Task: Plan a time block for the social entrepreneurship and innovation retreat.
Action: Mouse moved to (101, 93)
Screenshot: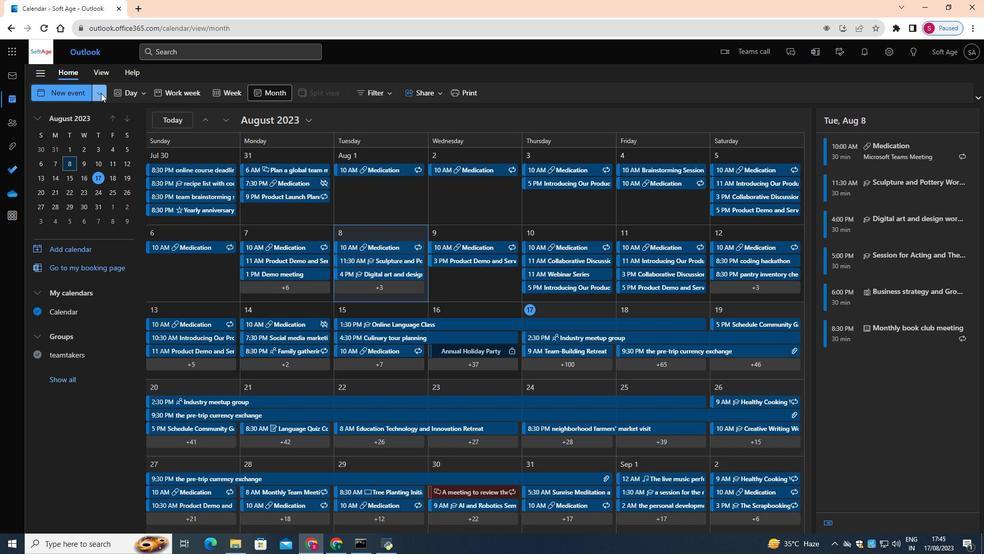 
Action: Mouse pressed left at (101, 93)
Screenshot: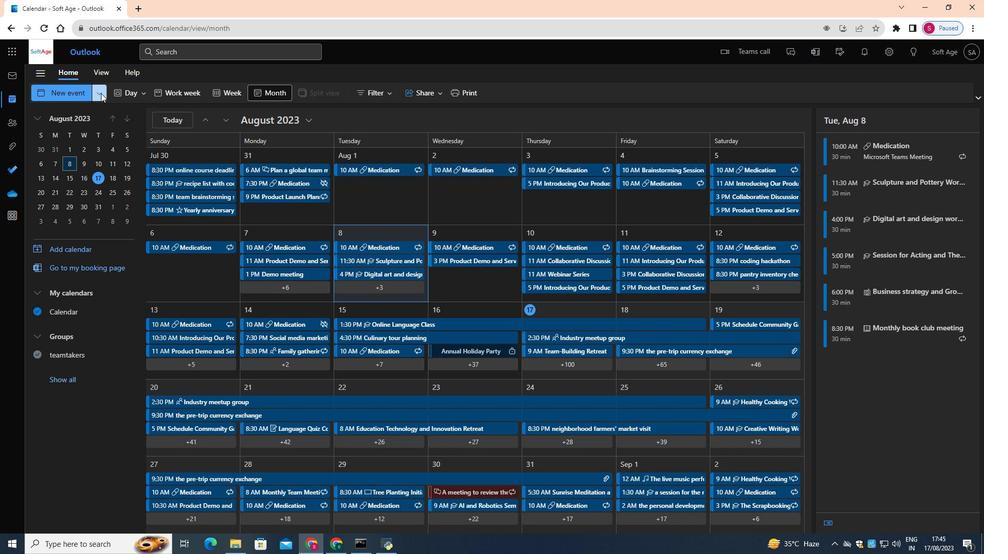 
Action: Mouse moved to (99, 152)
Screenshot: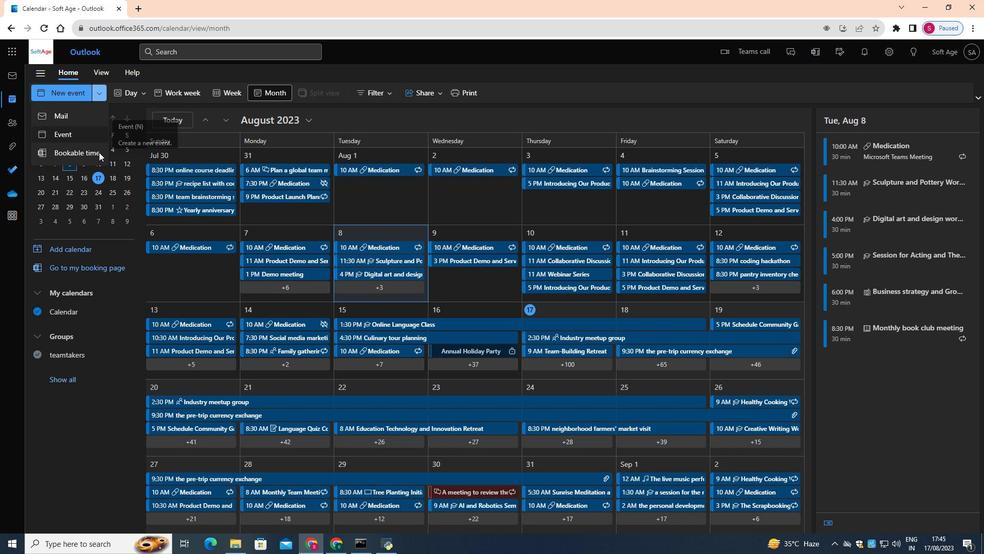 
Action: Mouse pressed left at (99, 152)
Screenshot: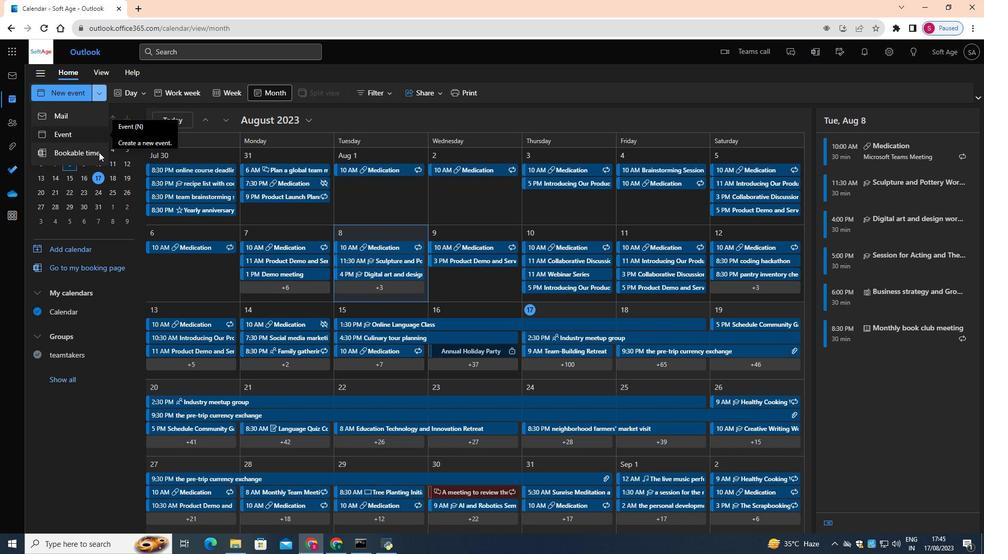 
Action: Mouse moved to (345, 119)
Screenshot: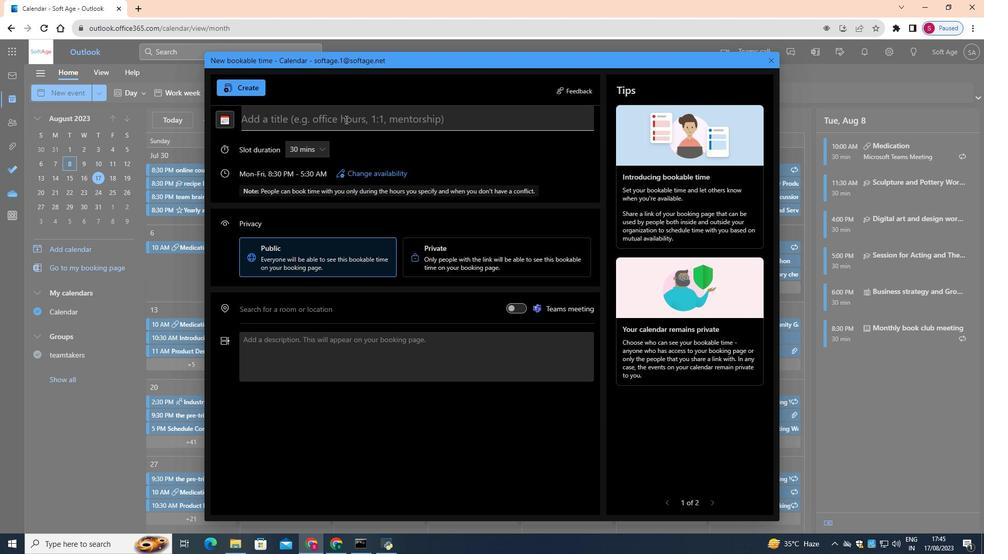 
Action: Mouse pressed left at (345, 119)
Screenshot: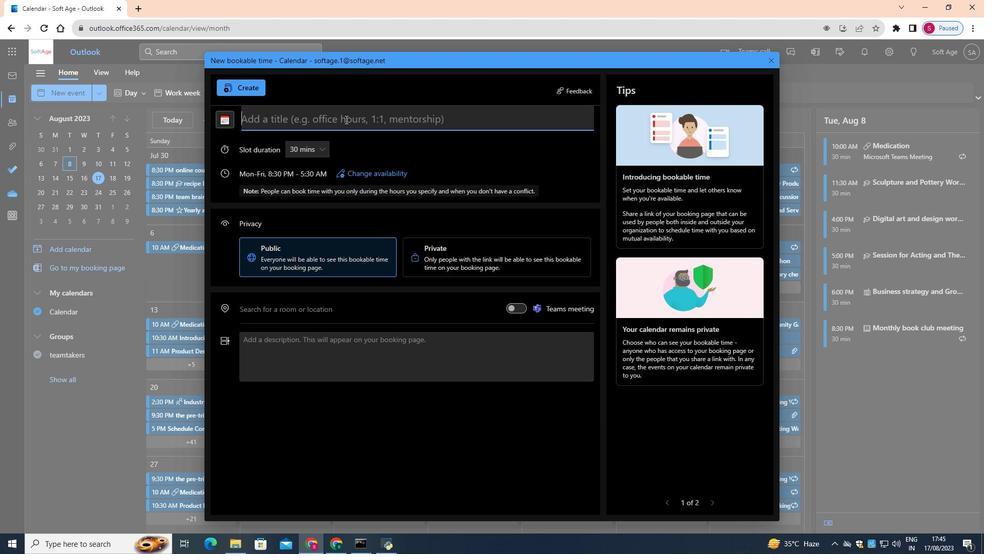 
Action: Key pressed <Key.shift>Social<Key.space><Key.shift>Enterpreneurship<Key.space>and<Key.space><Key.shift>Innovation<Key.space><Key.shift>Retreat
Screenshot: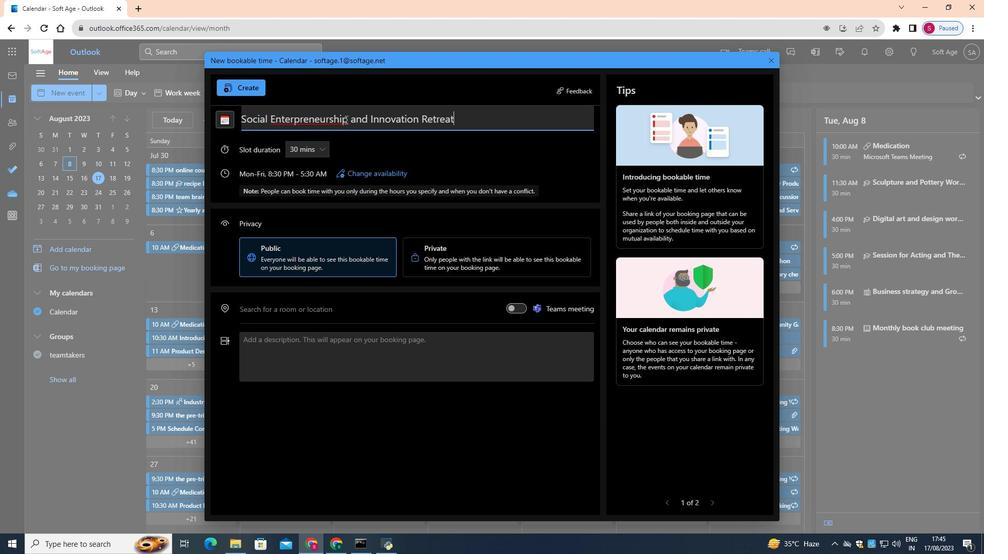 
Action: Mouse moved to (294, 118)
Screenshot: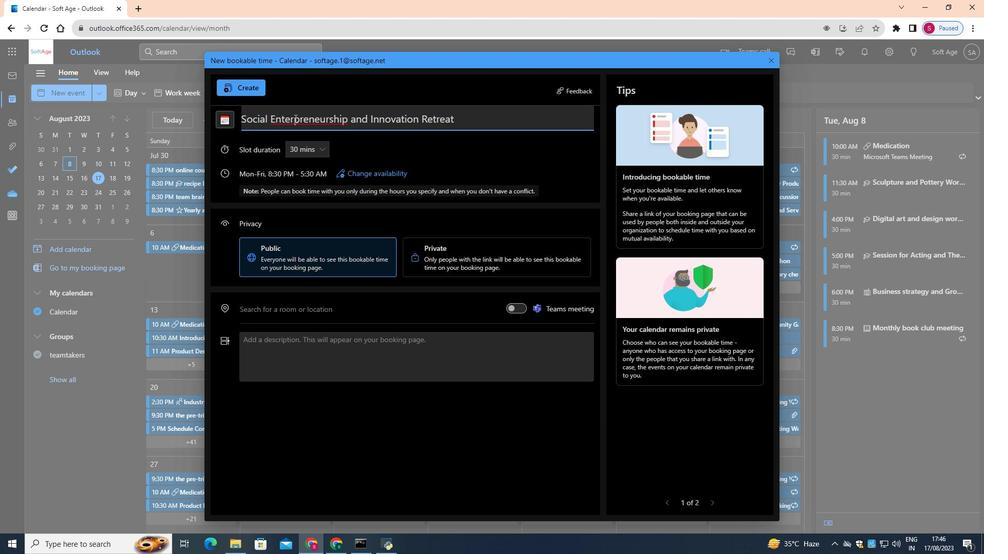 
Action: Mouse pressed left at (294, 118)
Screenshot: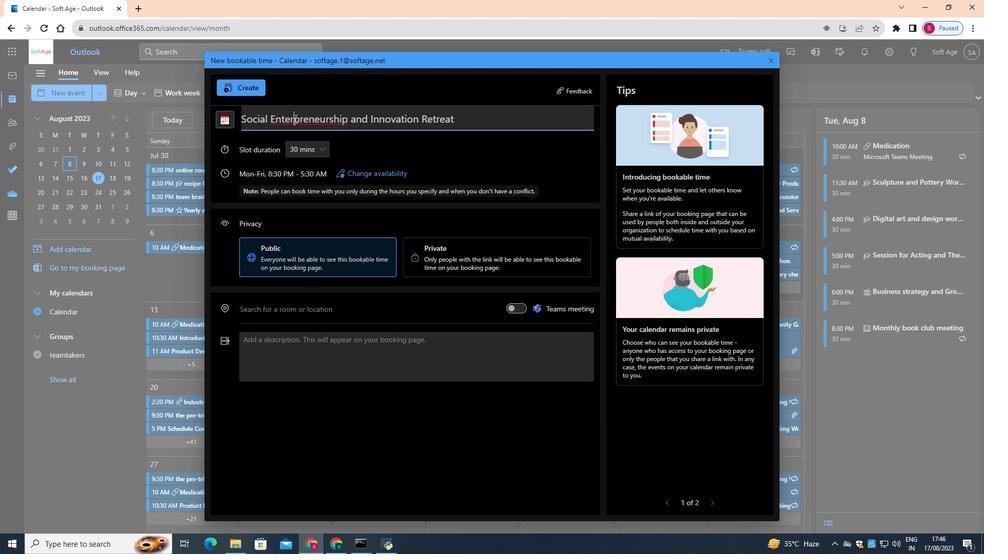 
Action: Key pressed <Key.backspace><Key.backspace>re
Screenshot: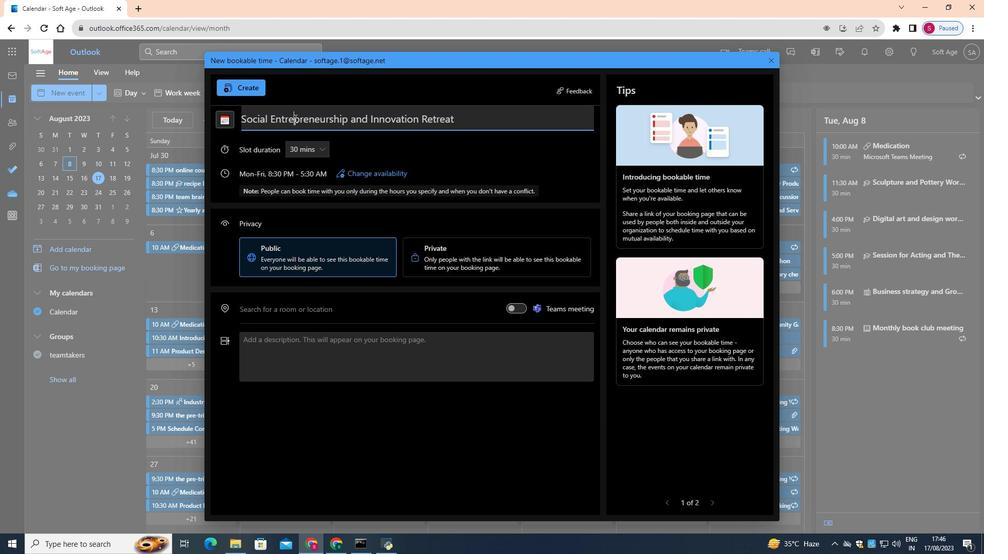 
Action: Mouse moved to (304, 146)
Screenshot: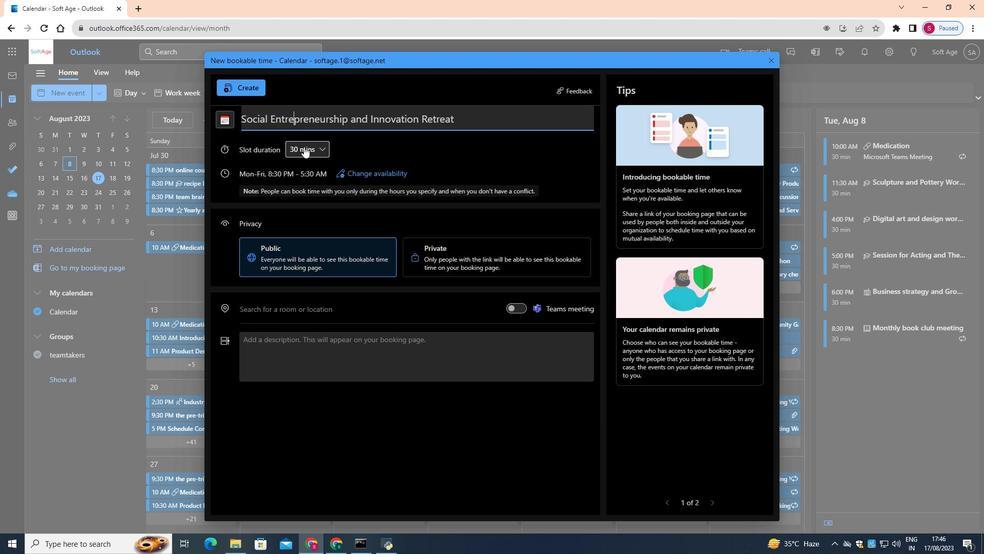 
Action: Mouse pressed left at (304, 146)
Screenshot: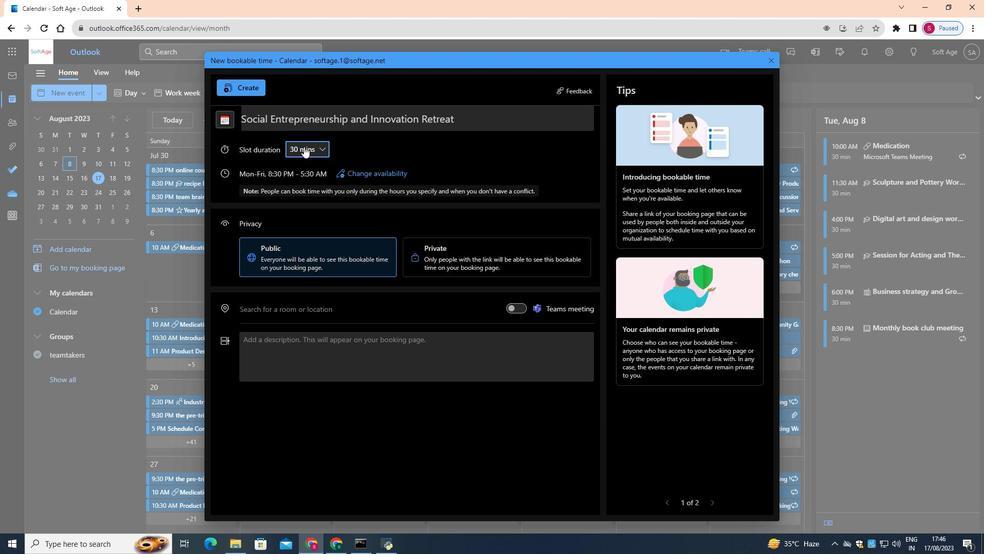 
Action: Mouse moved to (302, 203)
Screenshot: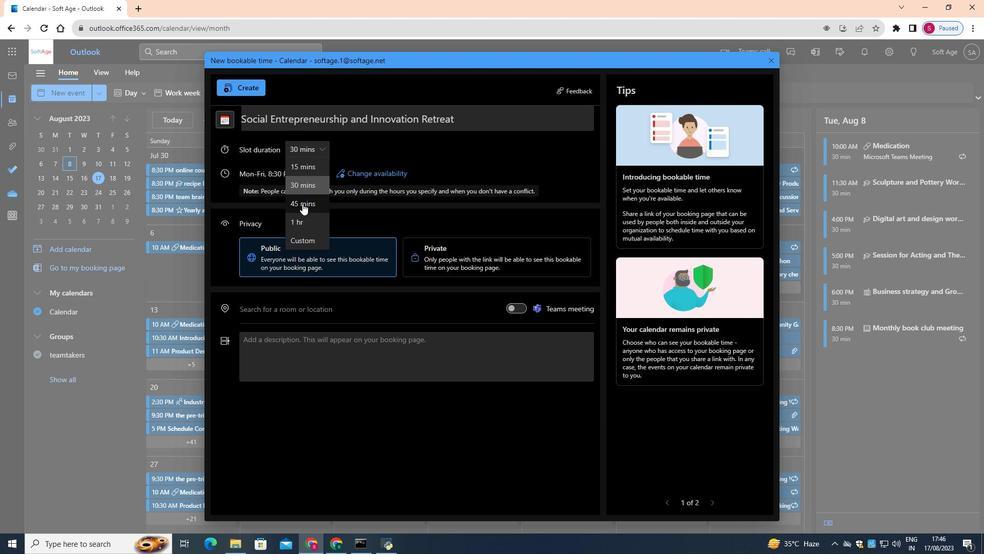 
Action: Mouse pressed left at (302, 203)
Screenshot: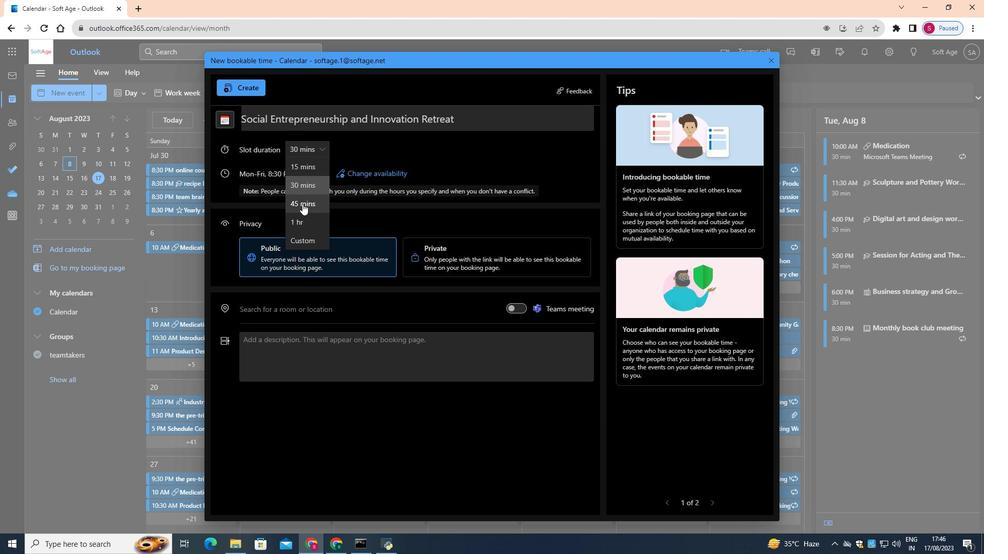 
Action: Mouse moved to (365, 173)
Screenshot: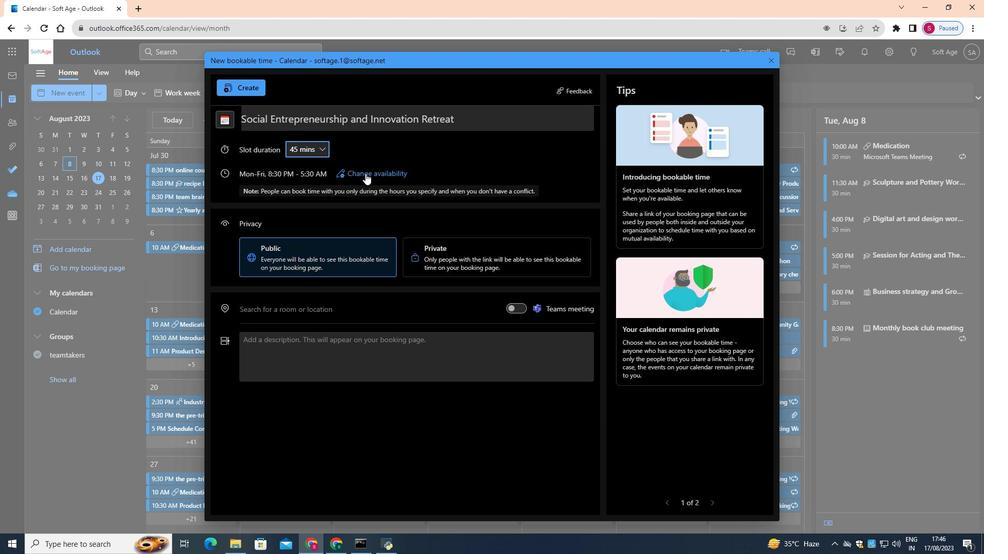 
Action: Mouse pressed left at (365, 173)
Screenshot: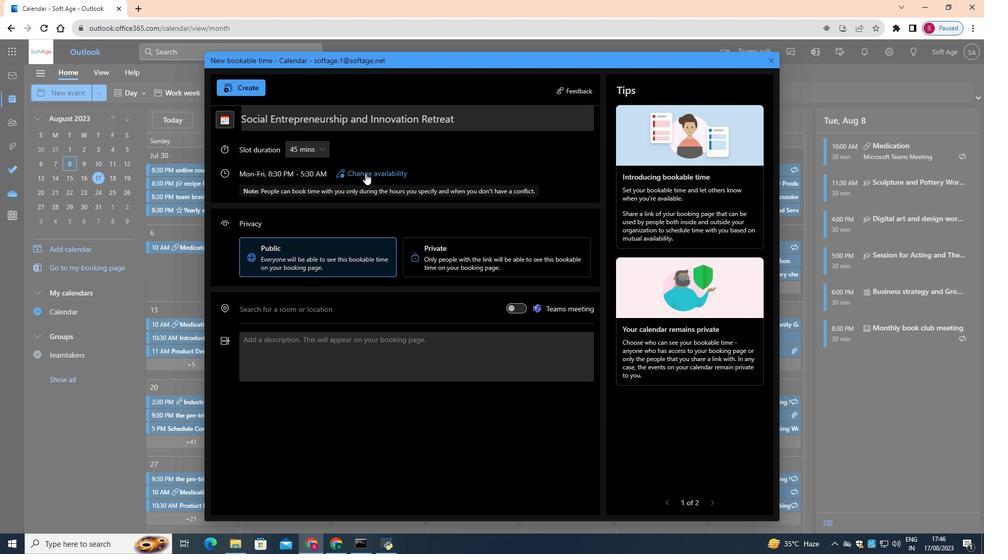 
Action: Mouse moved to (524, 288)
Screenshot: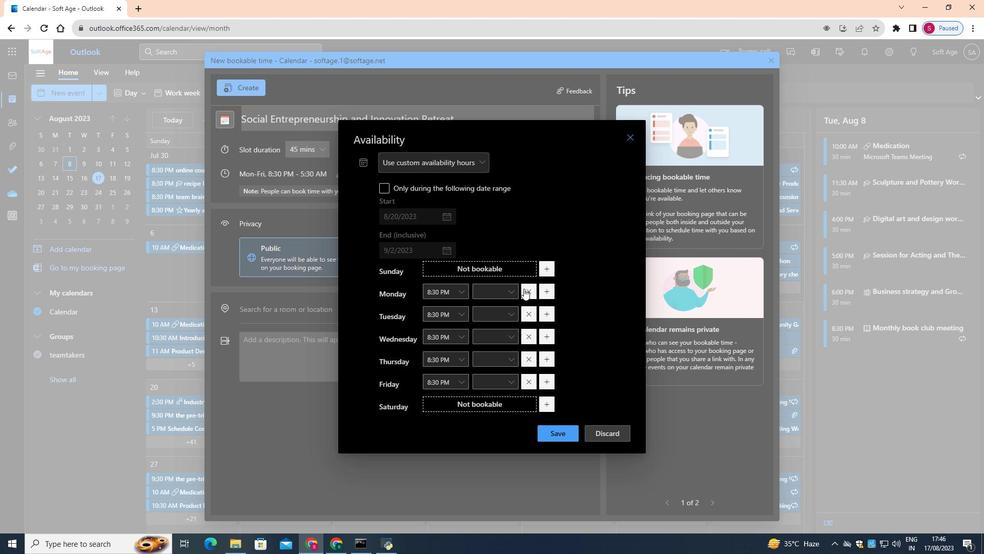 
Action: Mouse pressed left at (524, 288)
Screenshot: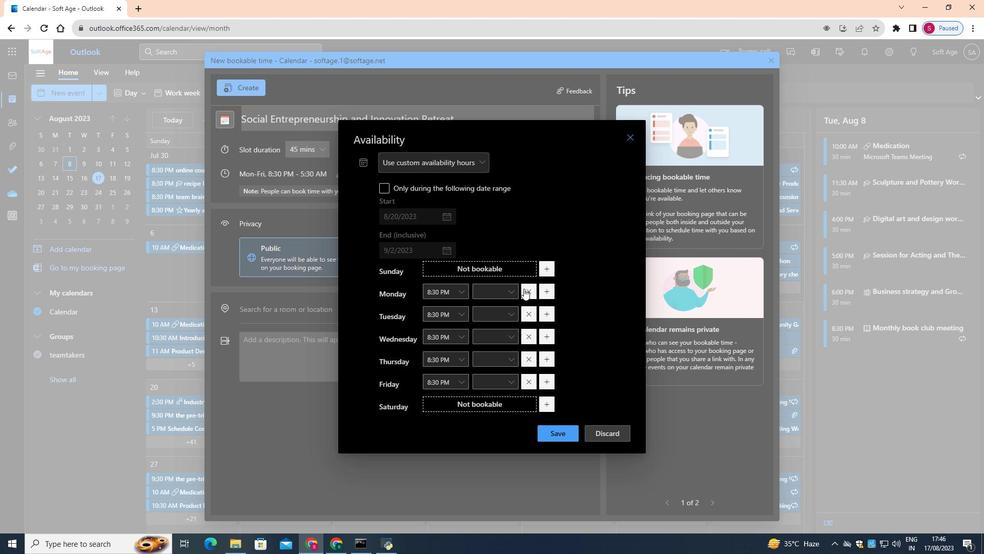
Action: Mouse moved to (526, 309)
Screenshot: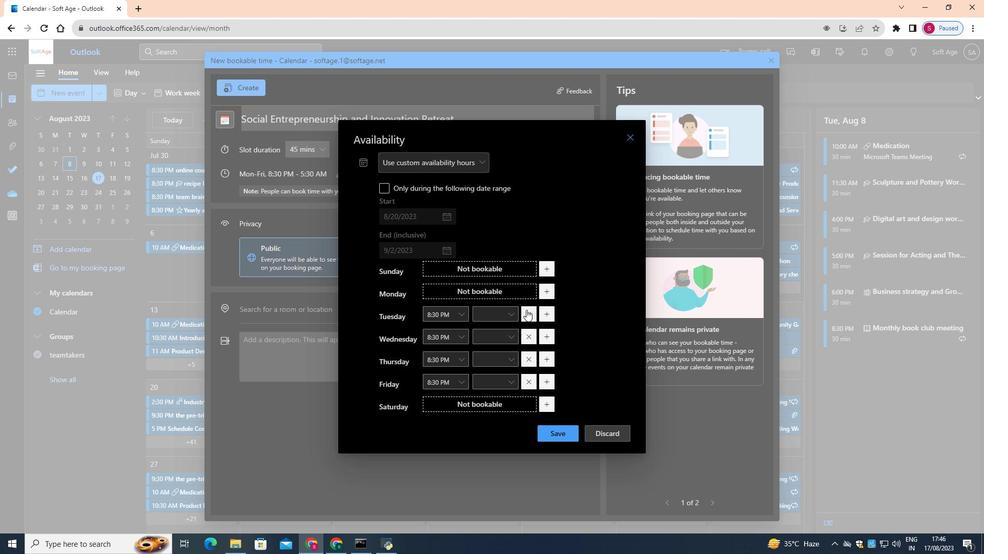 
Action: Mouse pressed left at (526, 309)
Screenshot: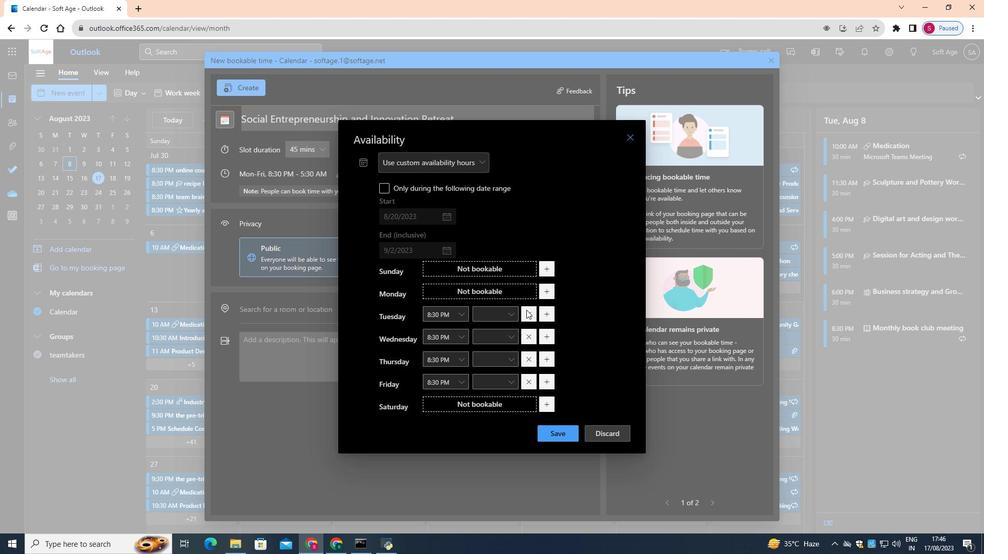 
Action: Mouse moved to (526, 331)
Screenshot: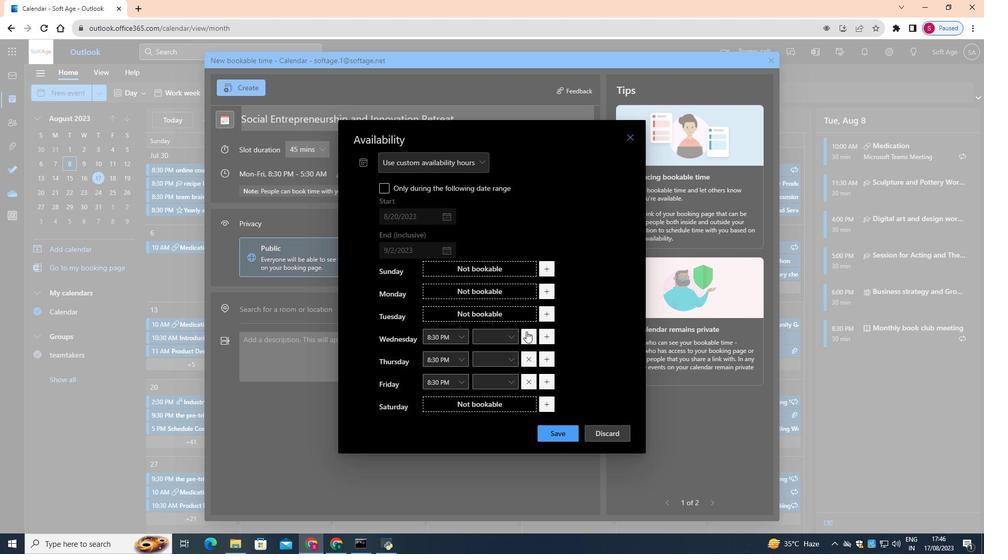 
Action: Mouse pressed left at (526, 331)
Screenshot: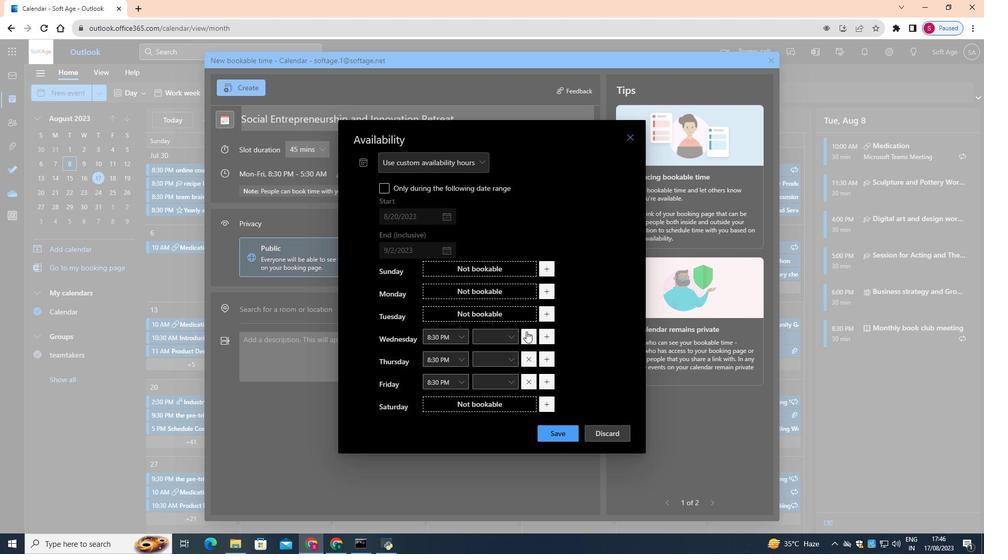 
Action: Mouse moved to (531, 354)
Screenshot: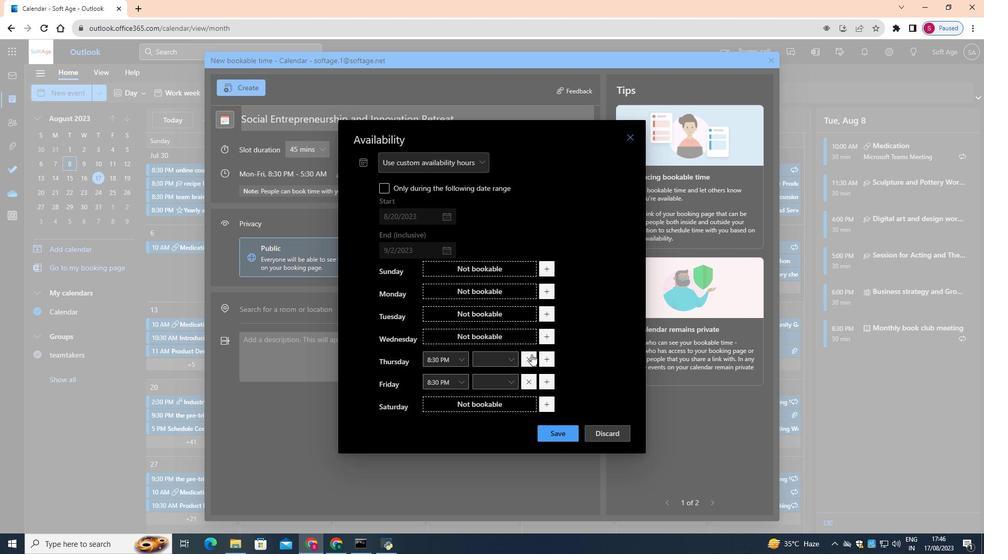 
Action: Mouse pressed left at (531, 354)
Screenshot: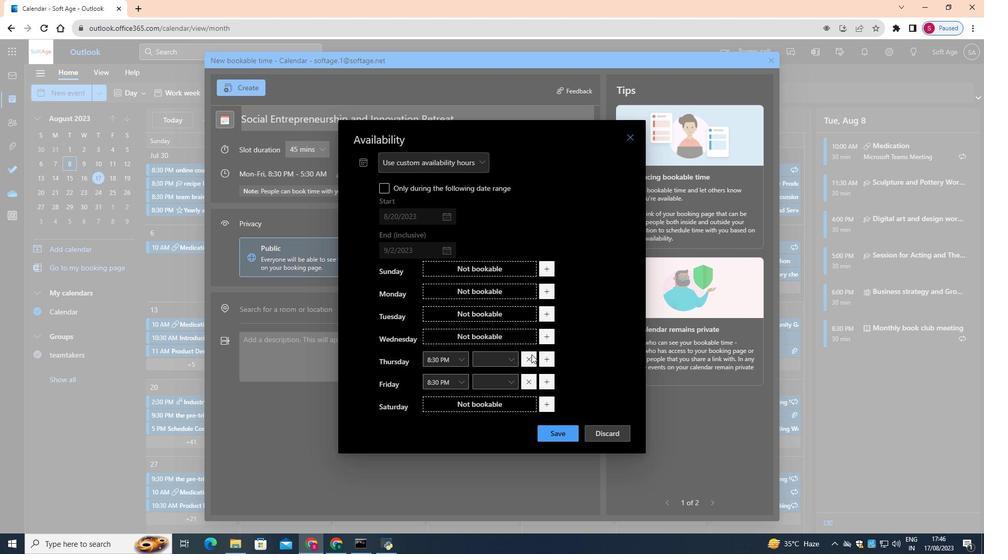 
Action: Mouse moved to (530, 378)
Screenshot: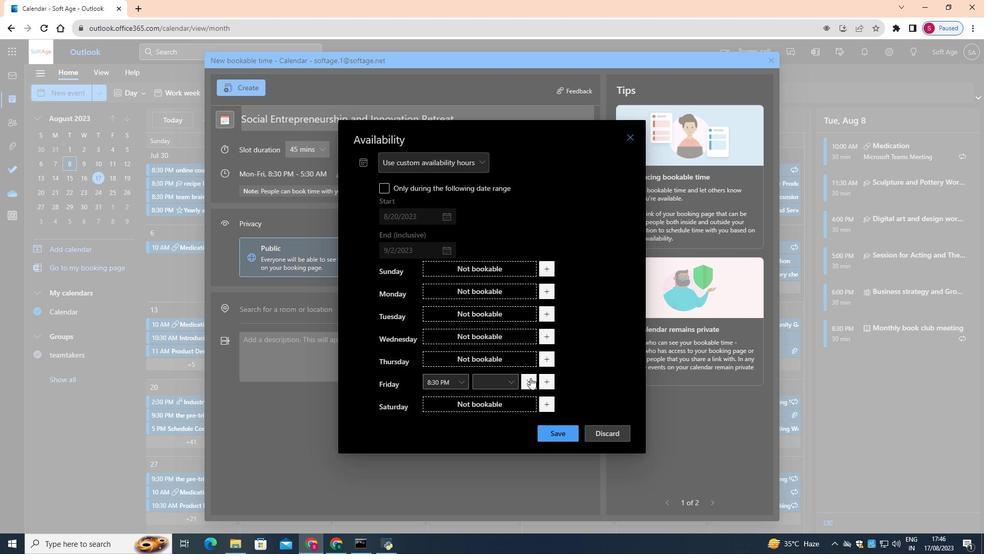 
Action: Mouse pressed left at (530, 378)
Screenshot: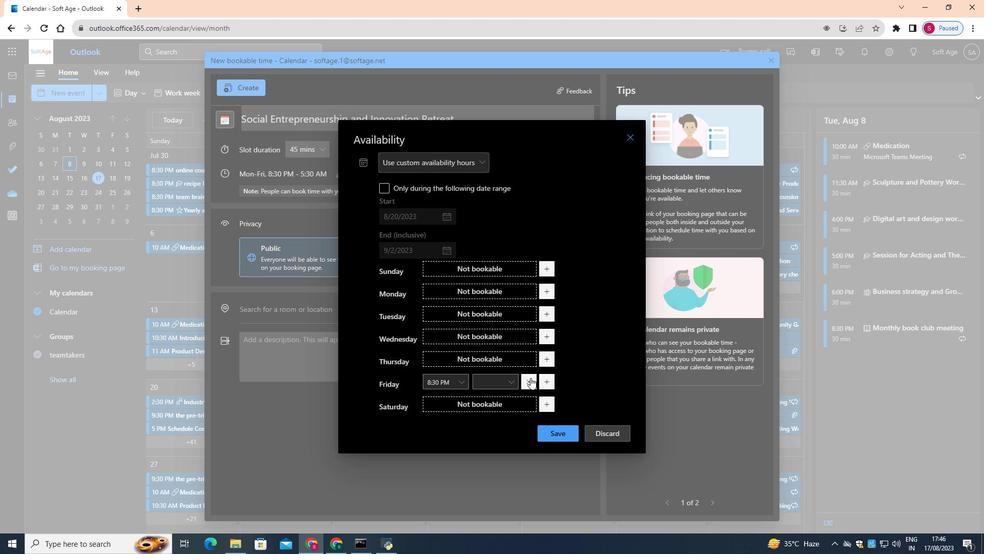 
Action: Mouse moved to (545, 258)
Screenshot: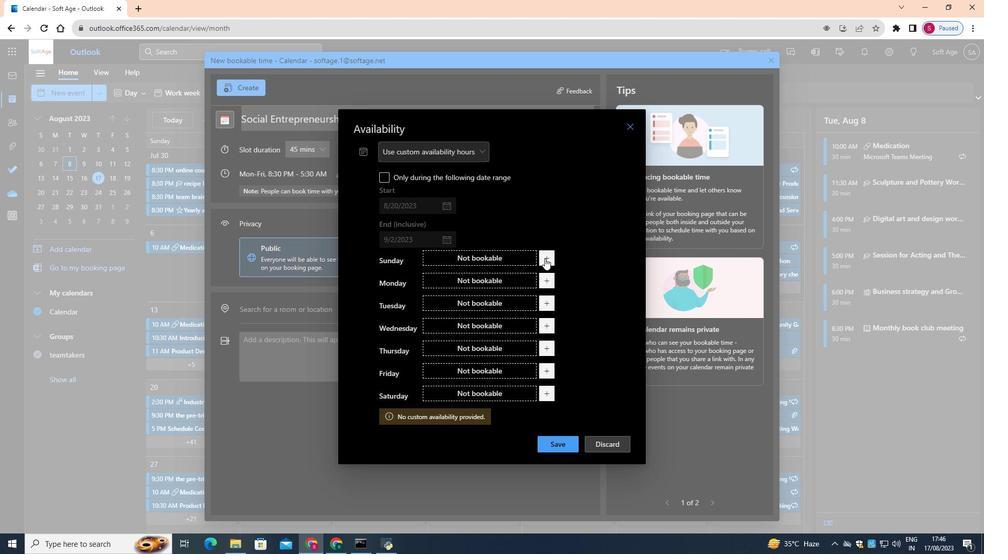 
Action: Mouse pressed left at (545, 258)
Screenshot: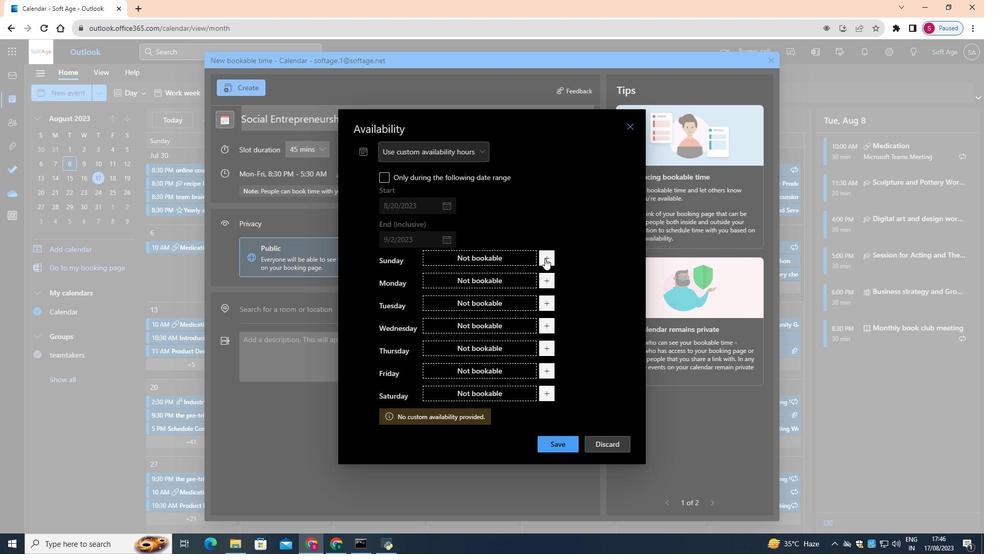 
Action: Mouse moved to (458, 267)
Screenshot: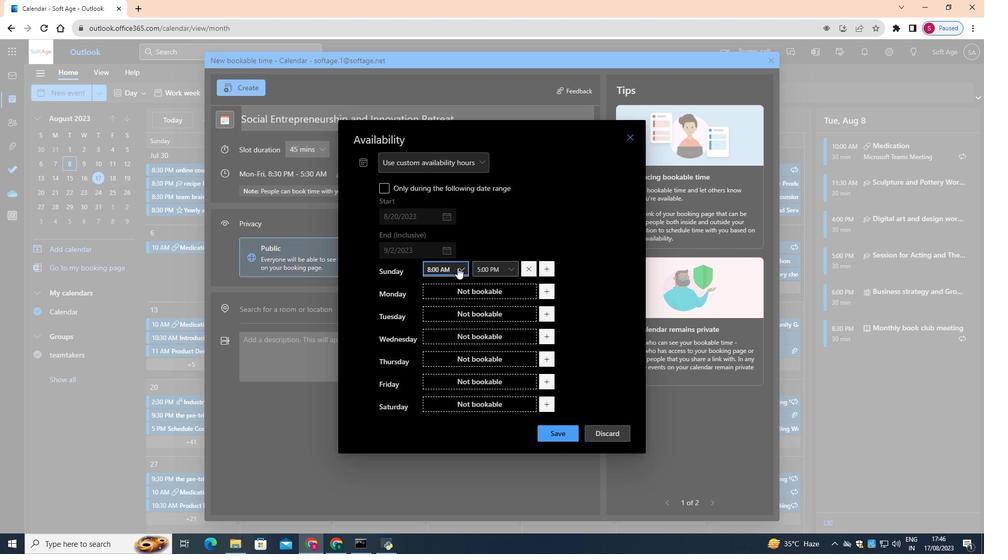 
Action: Mouse pressed left at (458, 267)
Screenshot: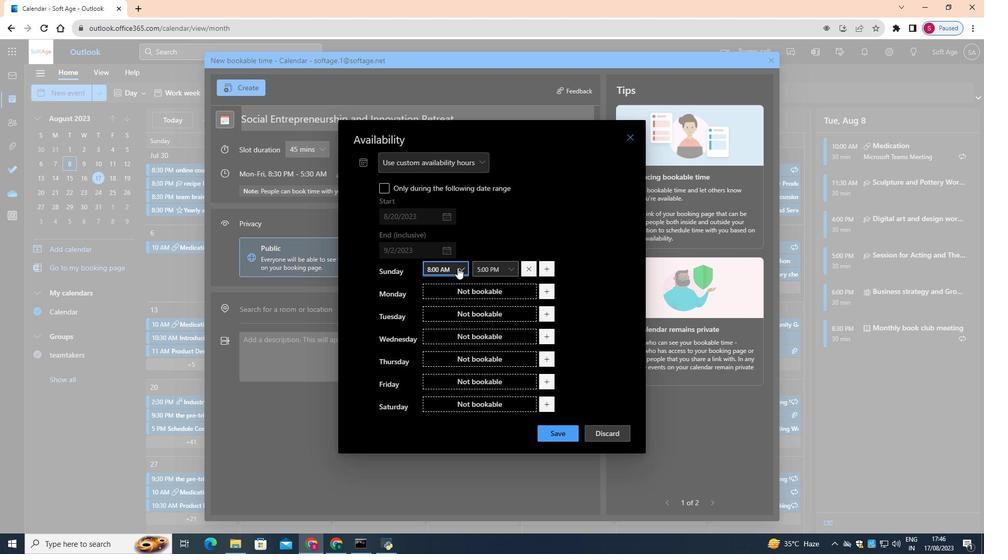 
Action: Mouse moved to (435, 402)
Screenshot: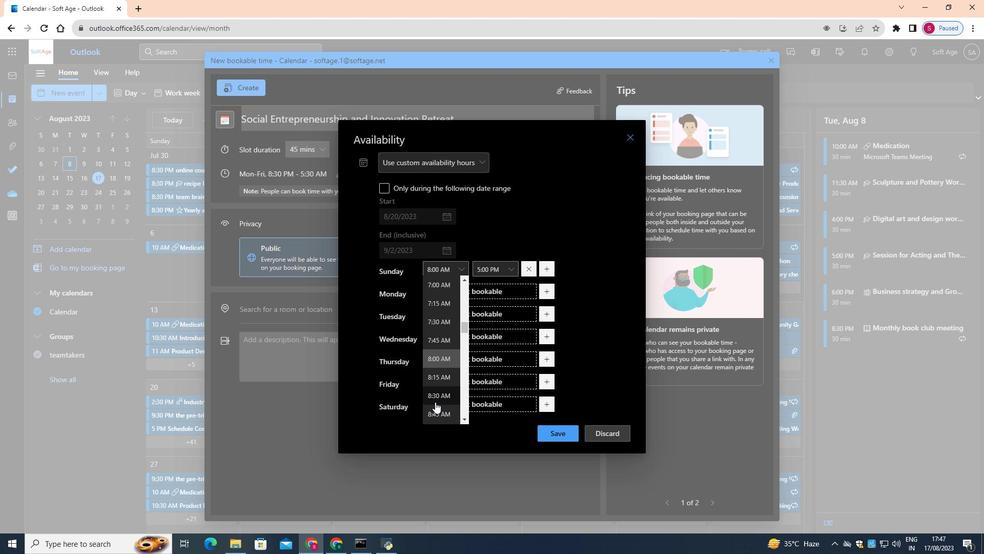 
Action: Mouse scrolled (435, 401) with delta (0, 0)
Screenshot: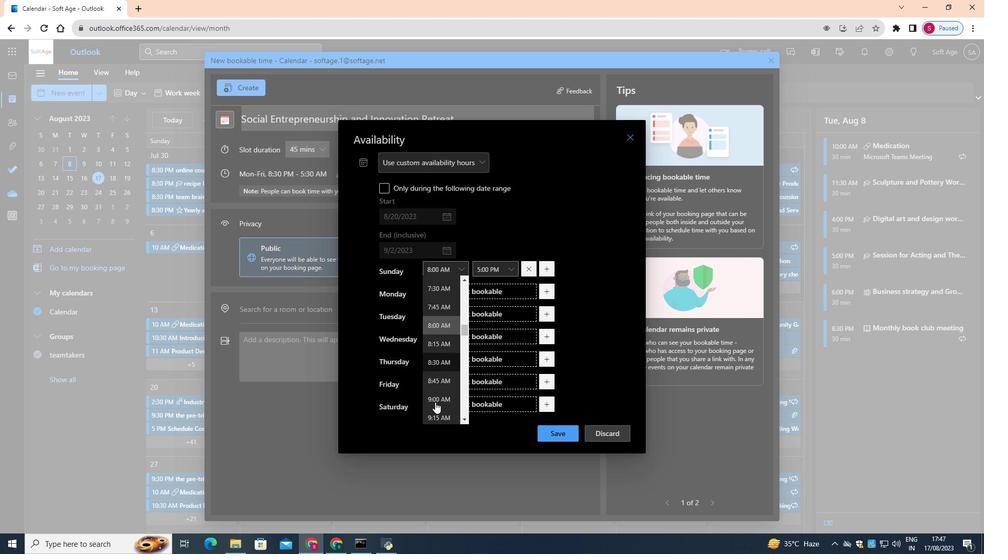 
Action: Mouse moved to (439, 382)
Screenshot: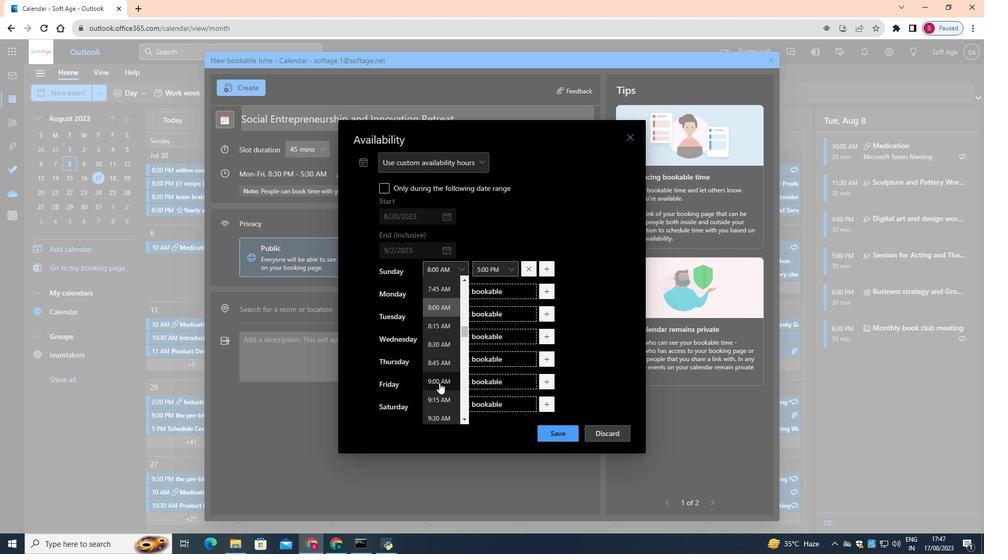 
Action: Mouse pressed left at (439, 382)
Screenshot: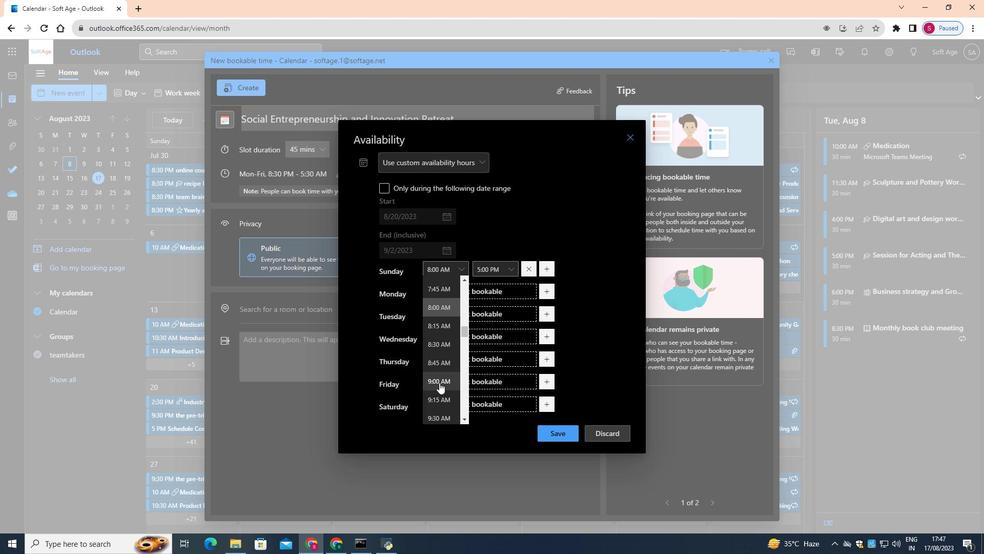 
Action: Mouse moved to (513, 265)
Screenshot: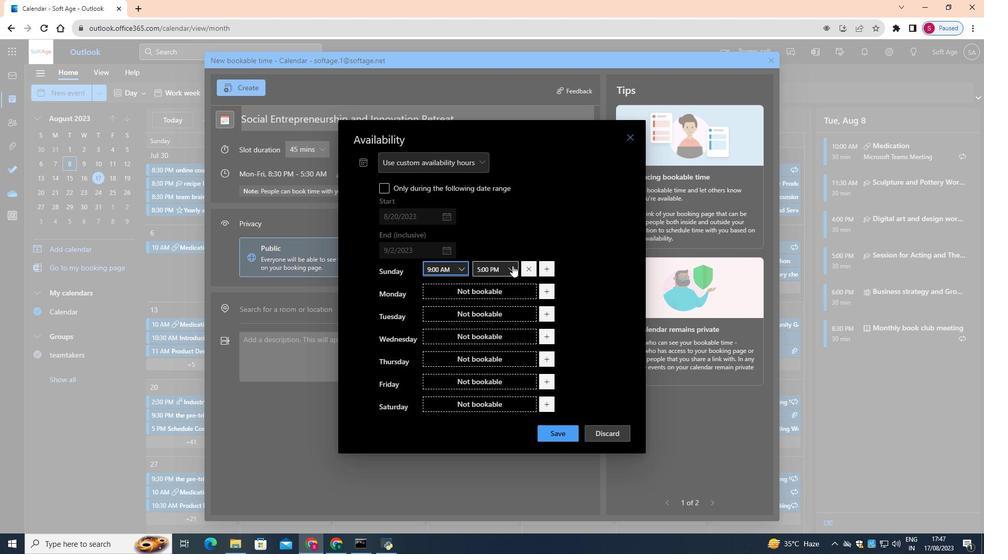 
Action: Mouse pressed left at (513, 265)
Screenshot: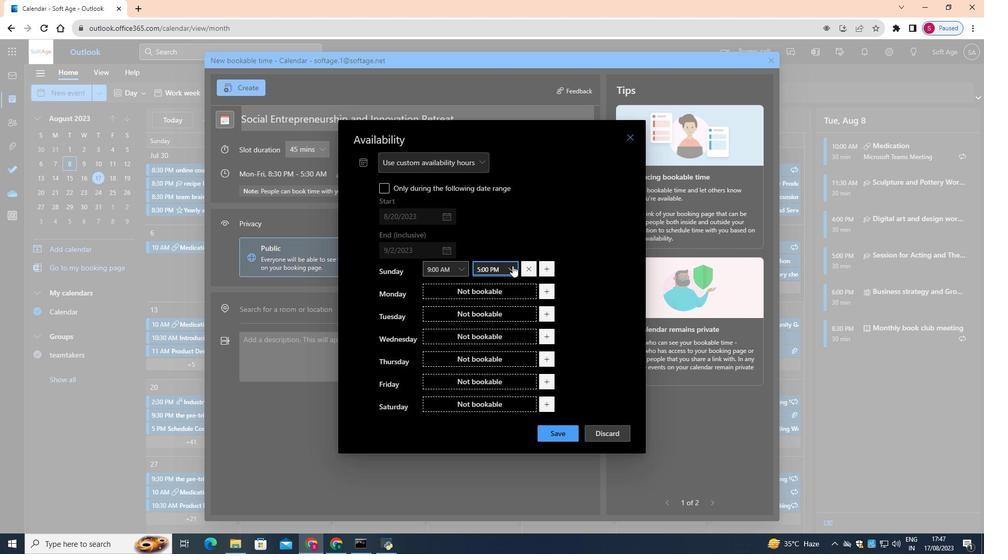 
Action: Mouse moved to (483, 347)
Screenshot: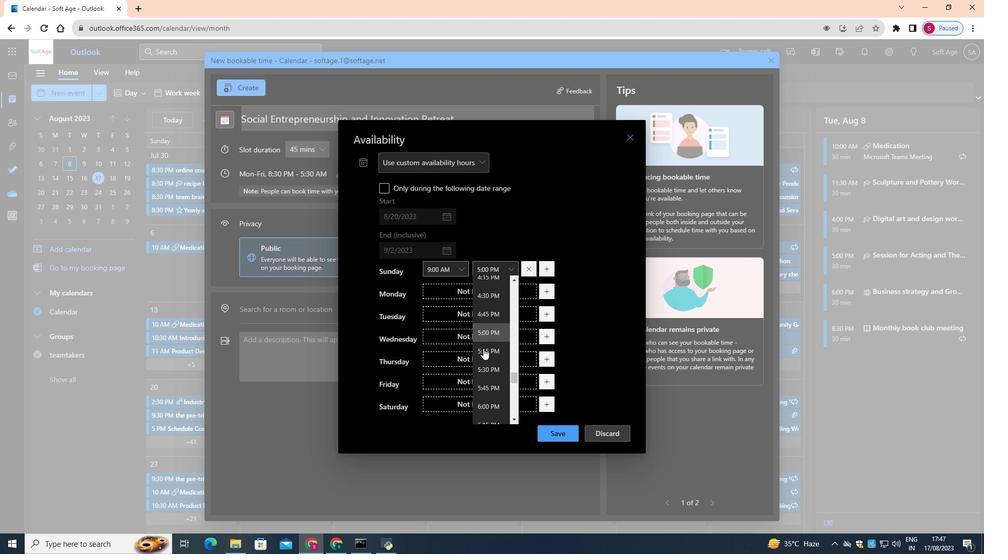 
Action: Mouse scrolled (483, 346) with delta (0, 0)
Screenshot: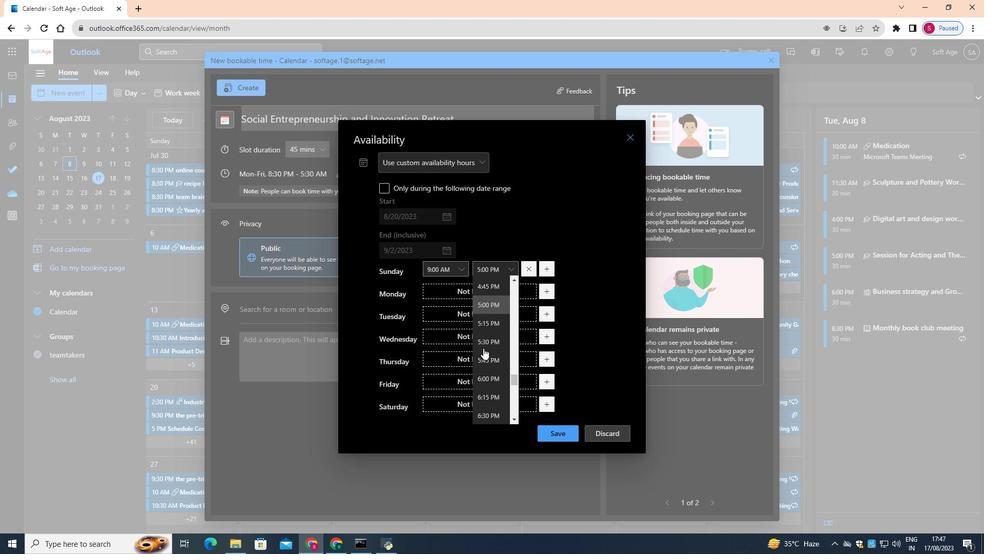 
Action: Mouse moved to (483, 348)
Screenshot: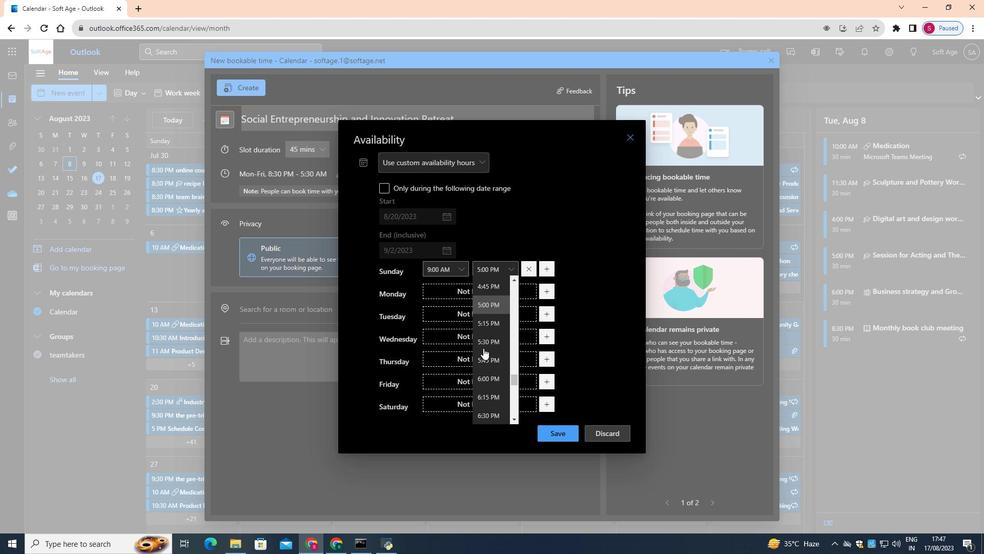
Action: Mouse scrolled (483, 347) with delta (0, 0)
Screenshot: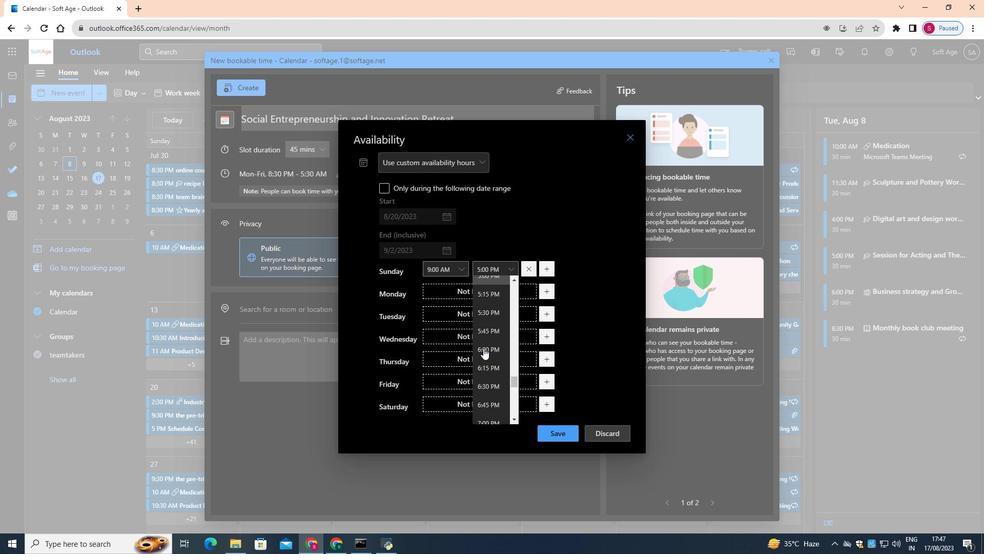 
Action: Mouse scrolled (483, 347) with delta (0, 0)
Screenshot: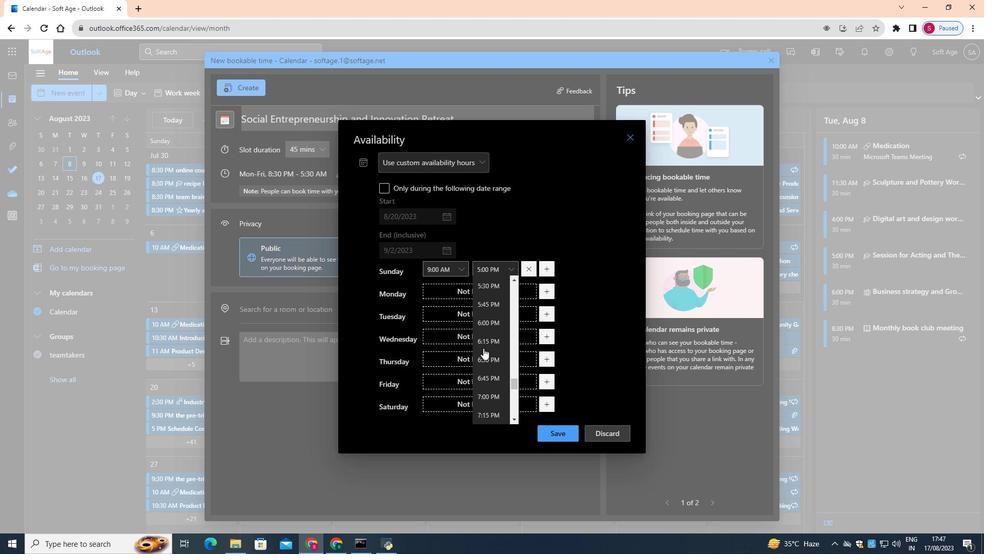 
Action: Mouse scrolled (483, 347) with delta (0, 0)
Screenshot: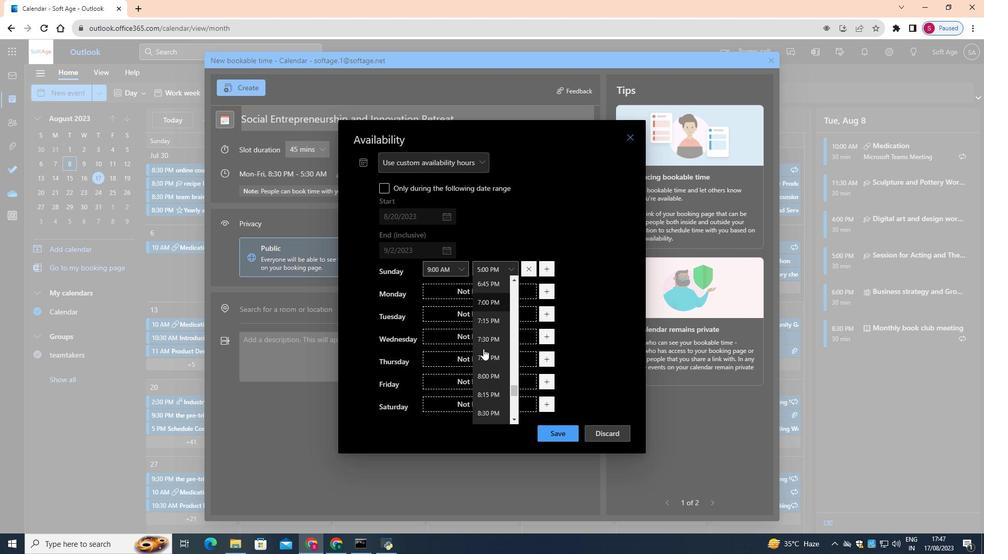 
Action: Mouse scrolled (483, 347) with delta (0, 0)
Screenshot: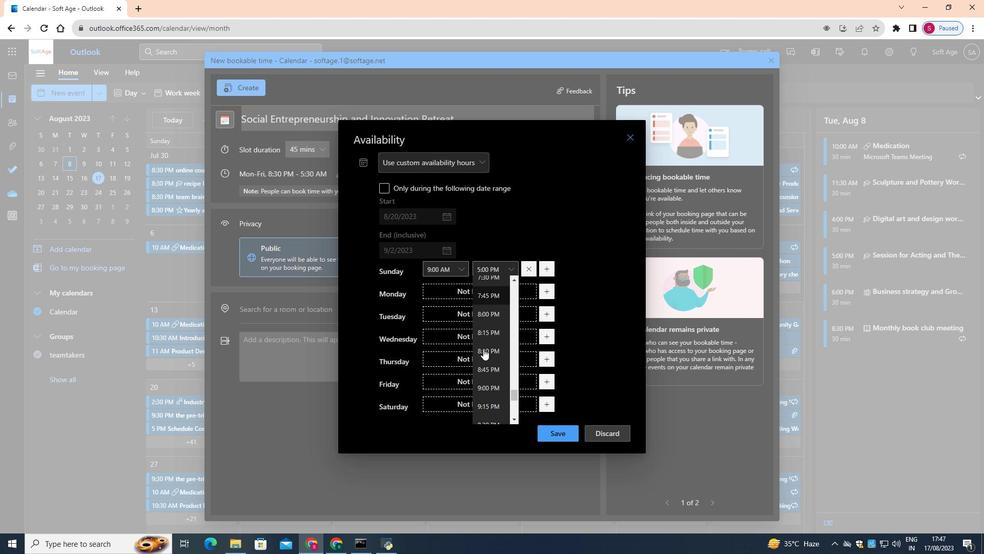 
Action: Mouse moved to (483, 348)
Screenshot: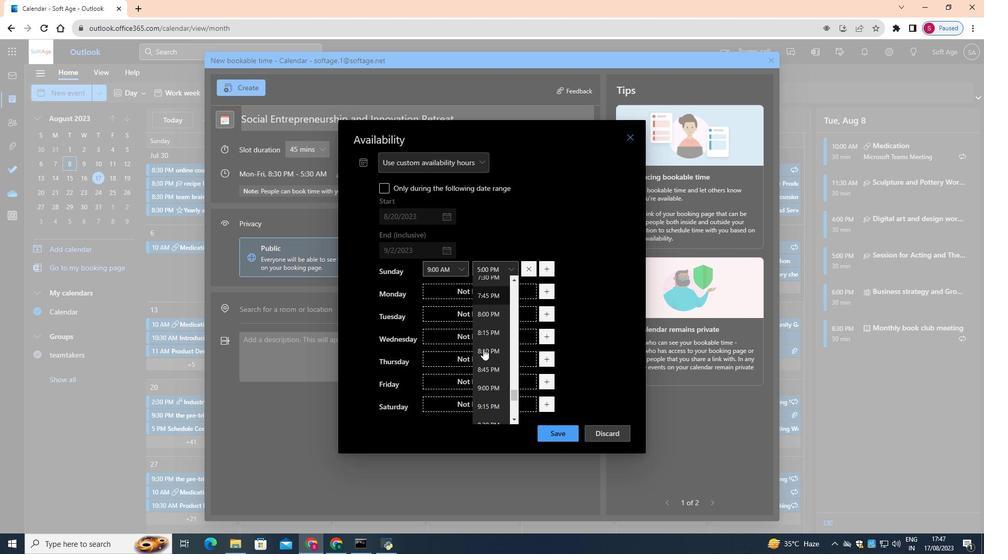 
Action: Mouse scrolled (483, 348) with delta (0, 0)
Screenshot: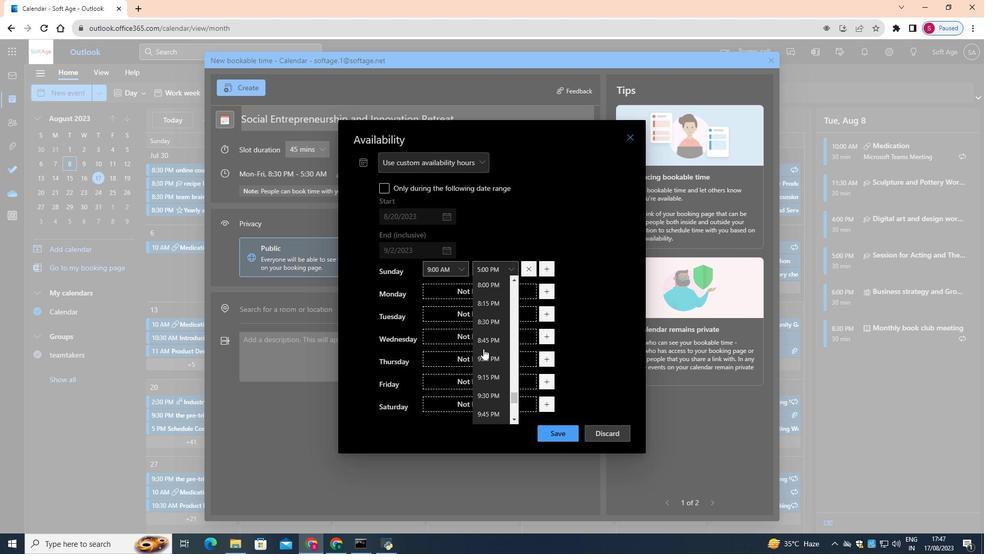 
Action: Mouse moved to (483, 348)
Screenshot: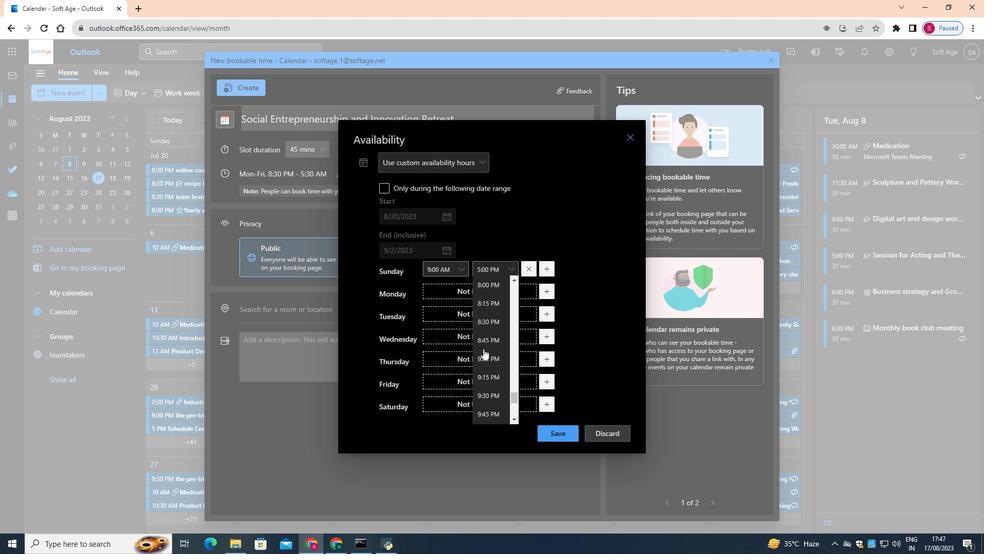 
Action: Mouse scrolled (483, 348) with delta (0, 0)
Screenshot: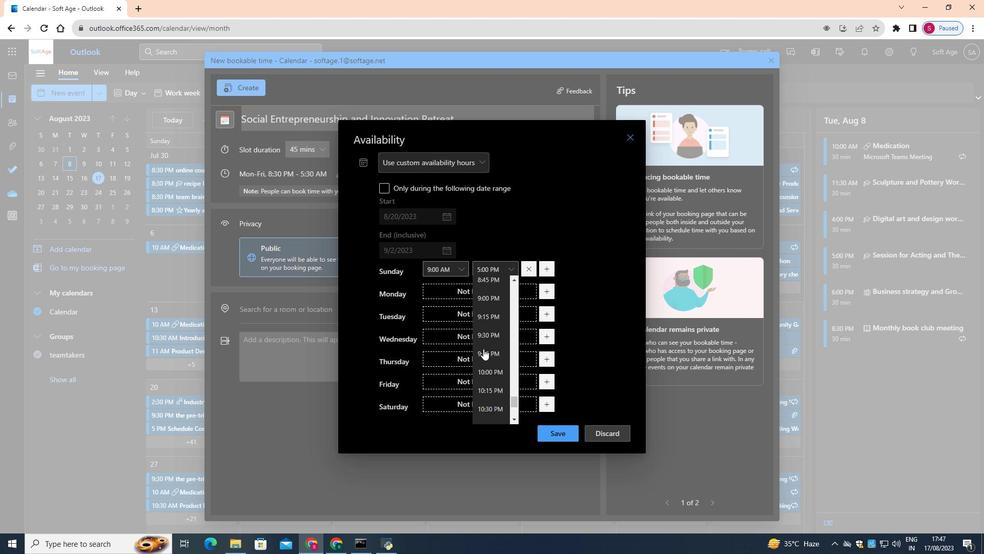 
Action: Mouse scrolled (483, 348) with delta (0, 0)
Screenshot: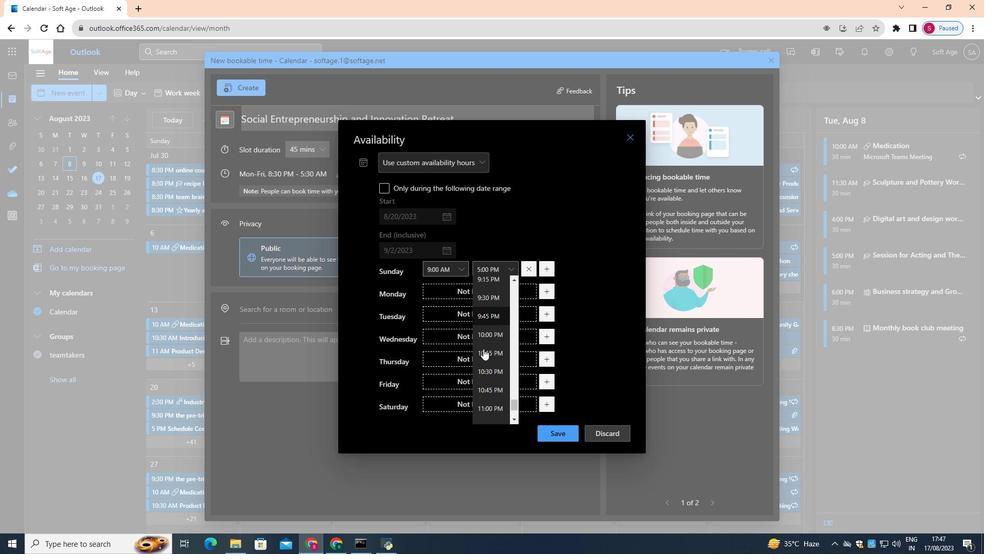 
Action: Mouse scrolled (483, 348) with delta (0, 0)
Screenshot: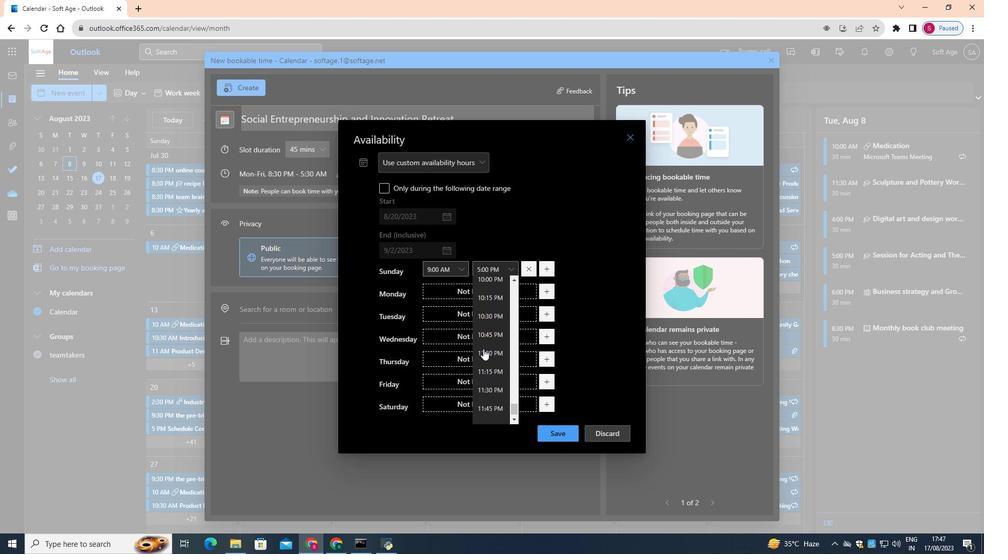 
Action: Mouse scrolled (483, 348) with delta (0, 0)
Screenshot: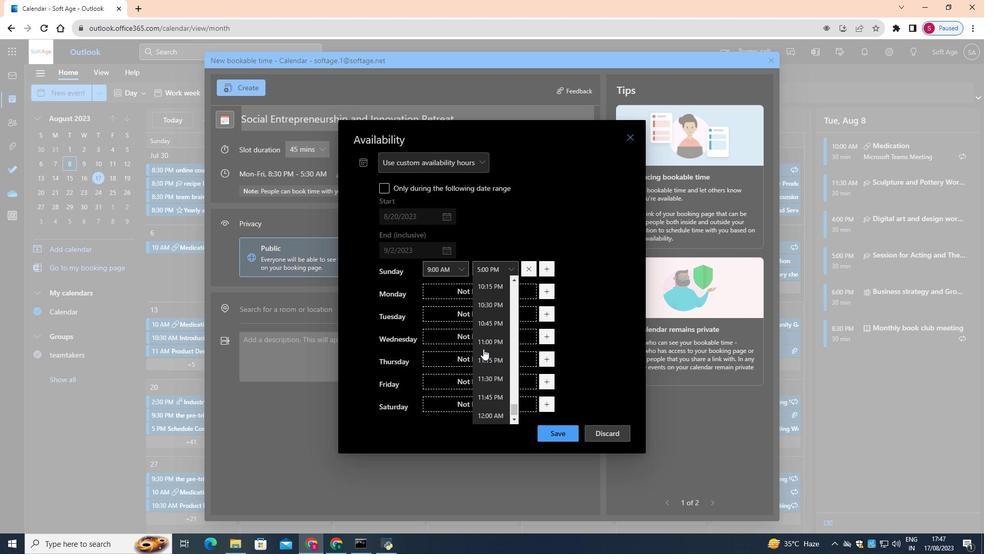 
Action: Mouse moved to (481, 346)
Screenshot: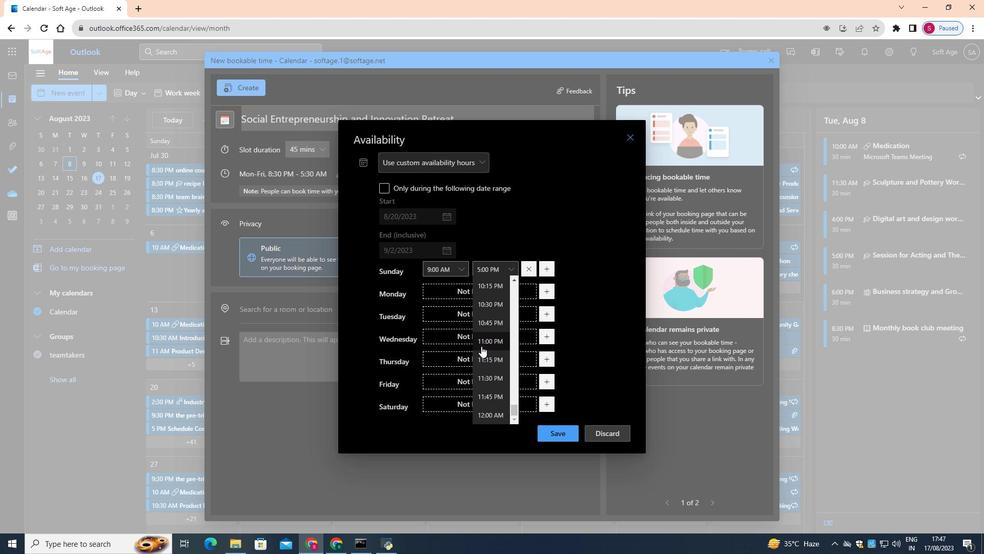 
Action: Mouse scrolled (481, 345) with delta (0, 0)
Screenshot: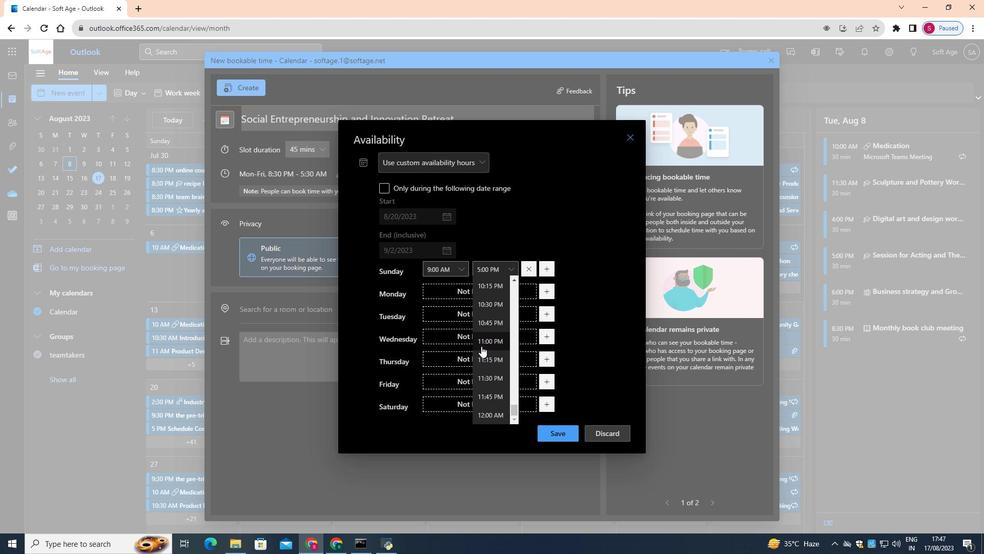 
Action: Mouse scrolled (481, 345) with delta (0, 0)
Screenshot: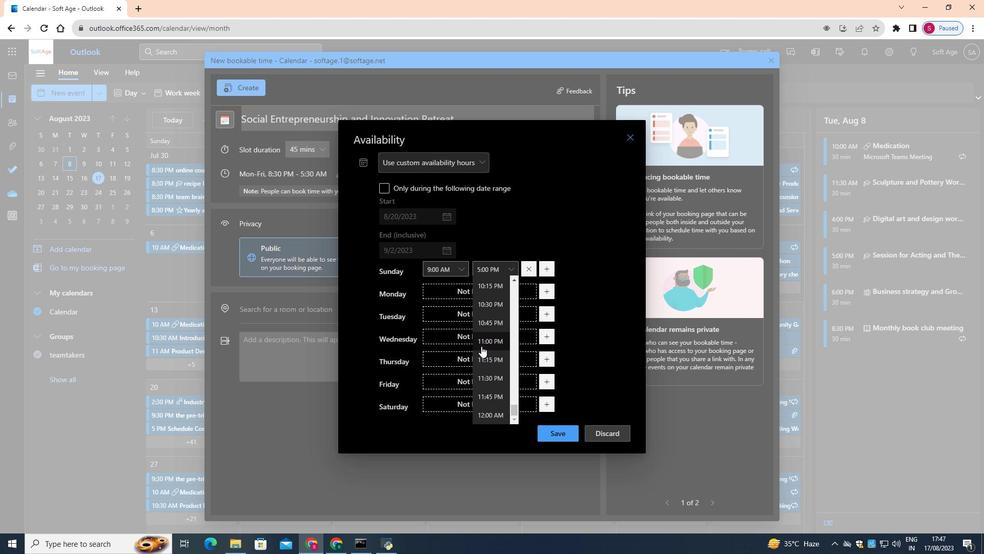
Action: Mouse scrolled (481, 345) with delta (0, 0)
Screenshot: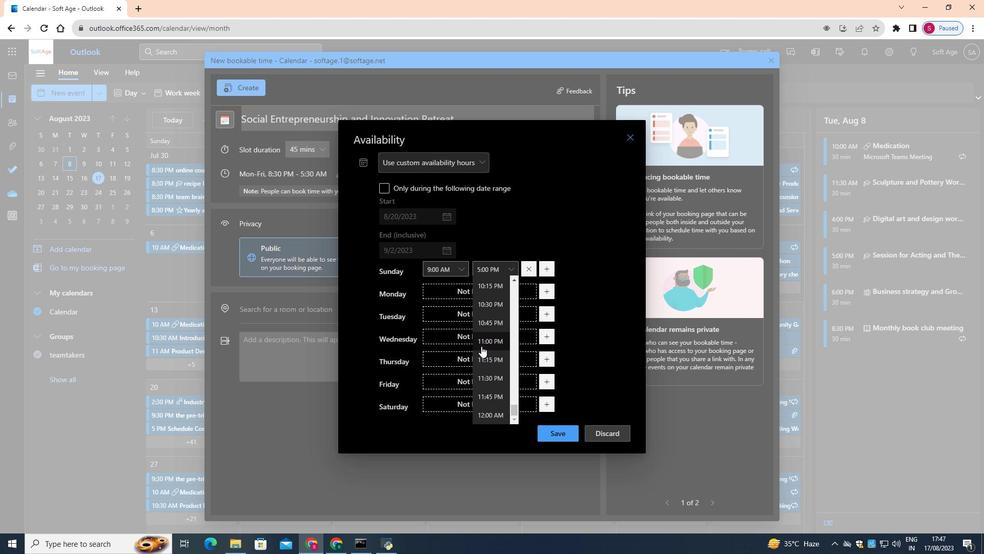 
Action: Mouse scrolled (481, 346) with delta (0, 0)
Screenshot: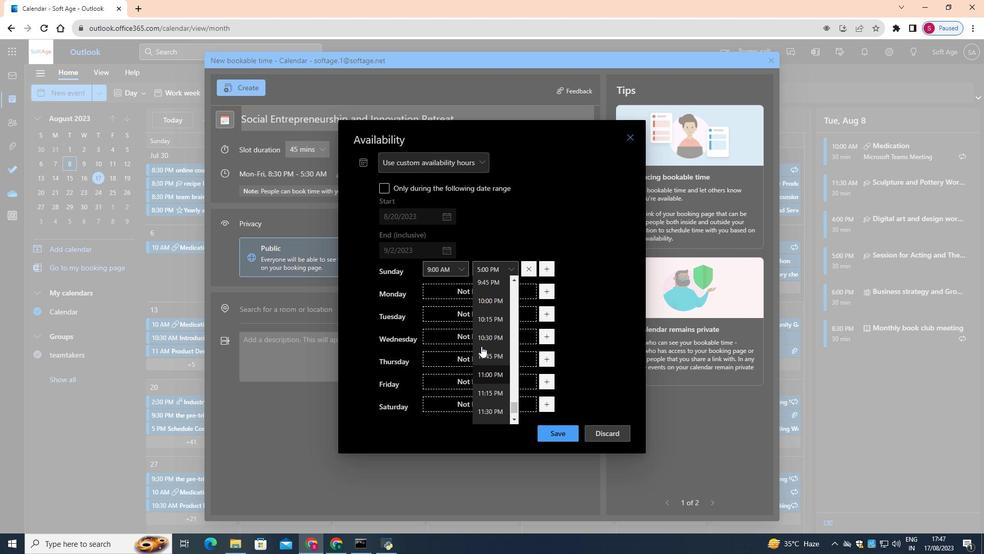 
Action: Mouse scrolled (481, 346) with delta (0, 0)
Screenshot: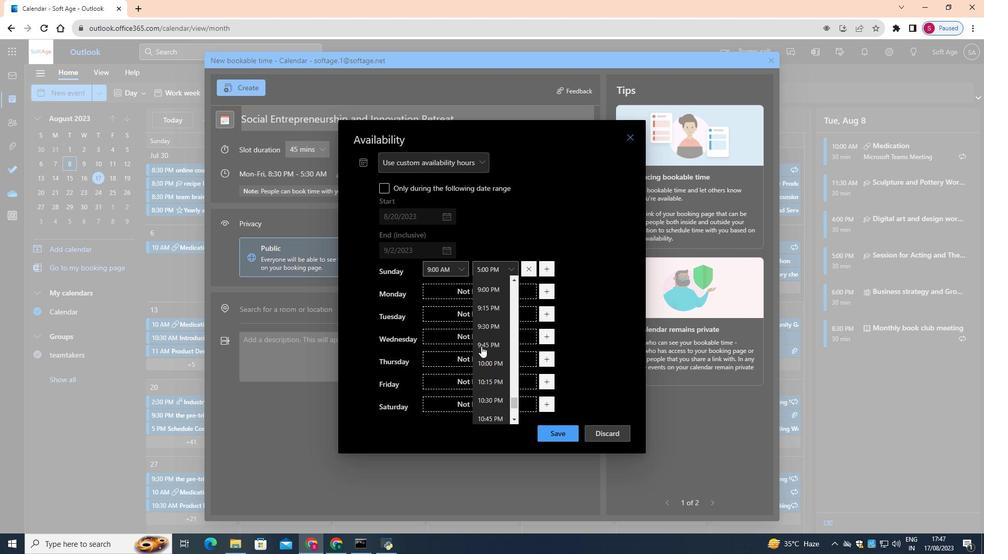 
Action: Mouse scrolled (481, 346) with delta (0, 0)
Screenshot: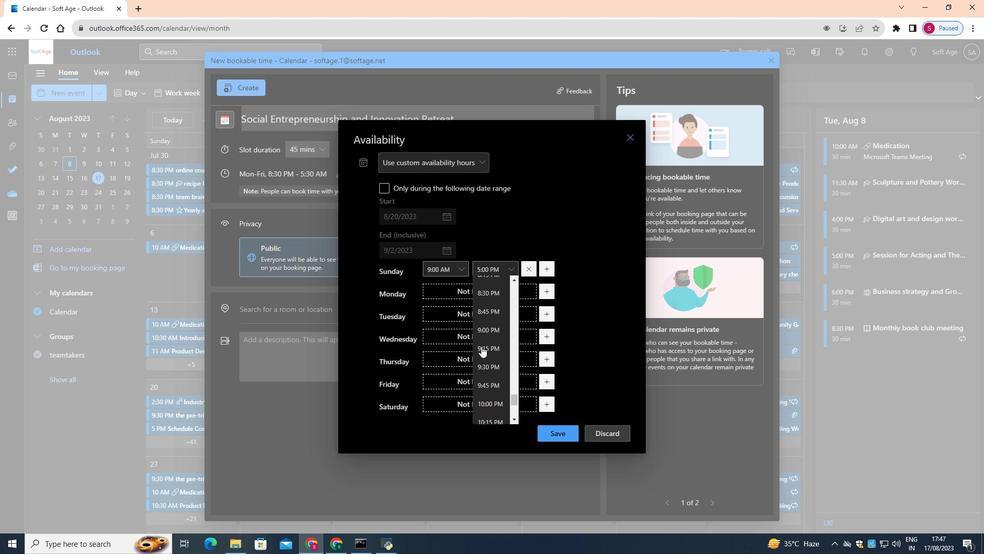 
Action: Mouse scrolled (481, 346) with delta (0, 0)
Screenshot: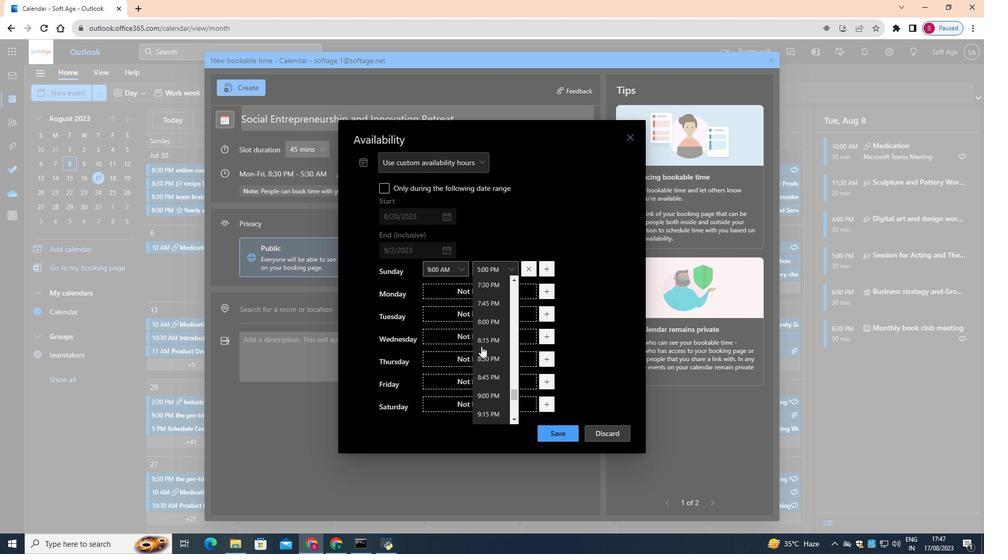 
Action: Mouse scrolled (481, 346) with delta (0, 0)
Screenshot: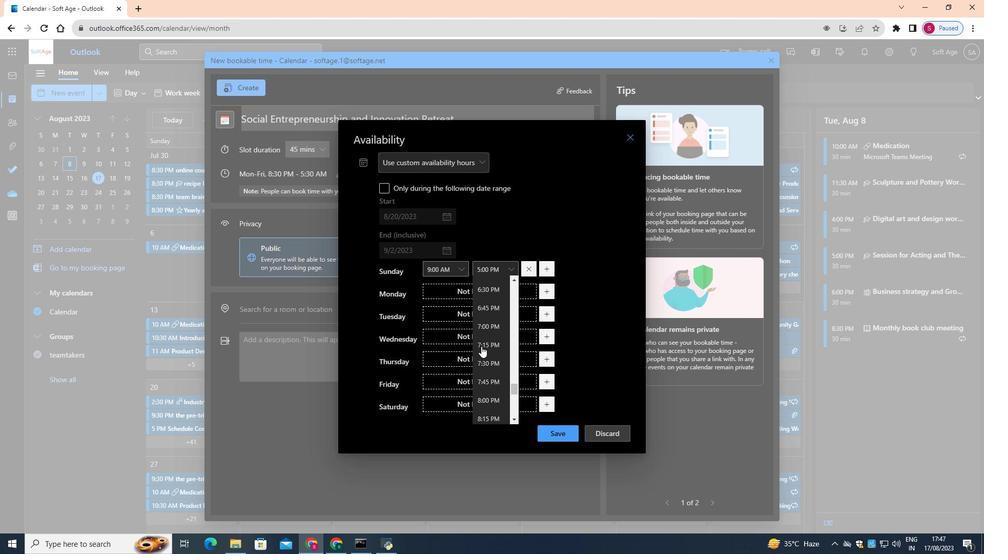 
Action: Mouse scrolled (481, 346) with delta (0, 0)
Screenshot: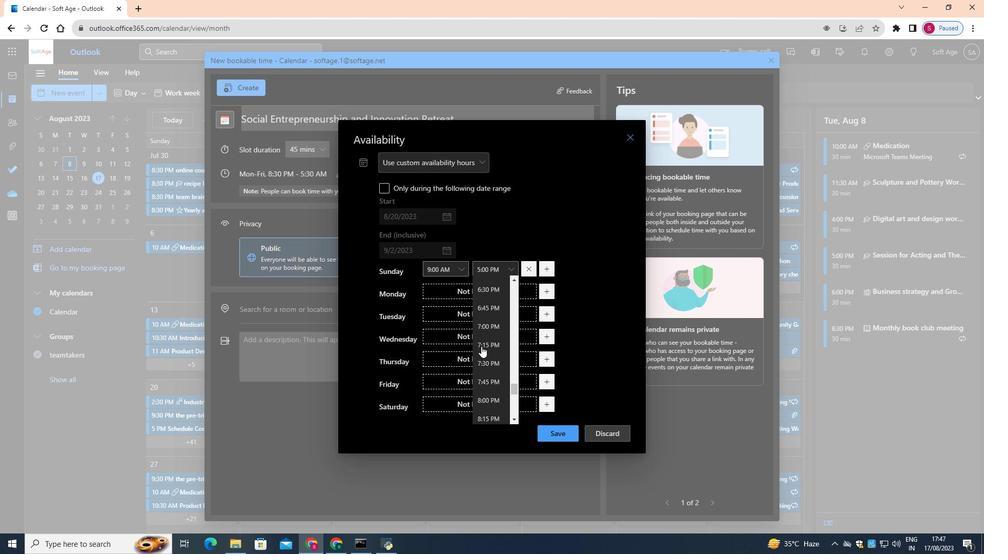 
Action: Mouse scrolled (481, 346) with delta (0, 0)
Screenshot: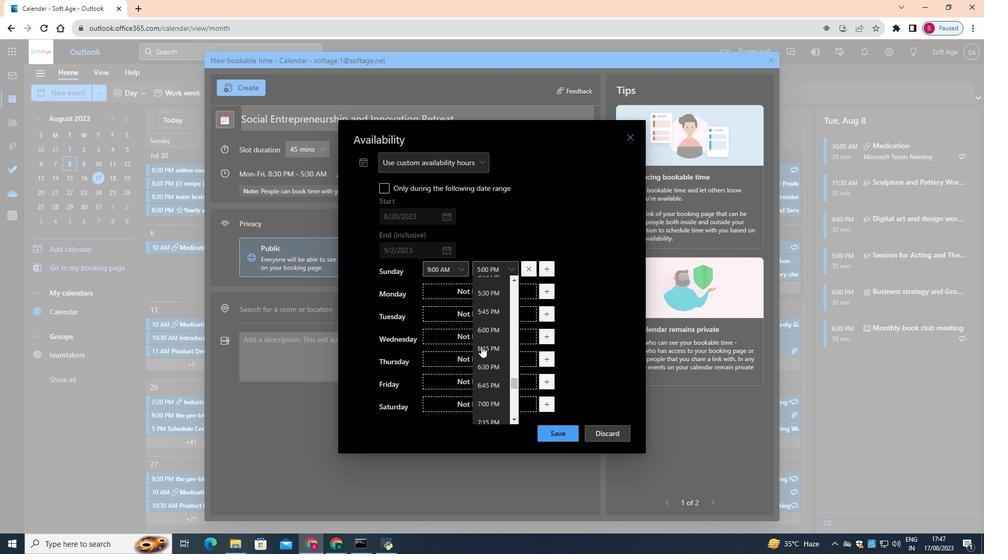 
Action: Mouse scrolled (481, 346) with delta (0, 0)
Screenshot: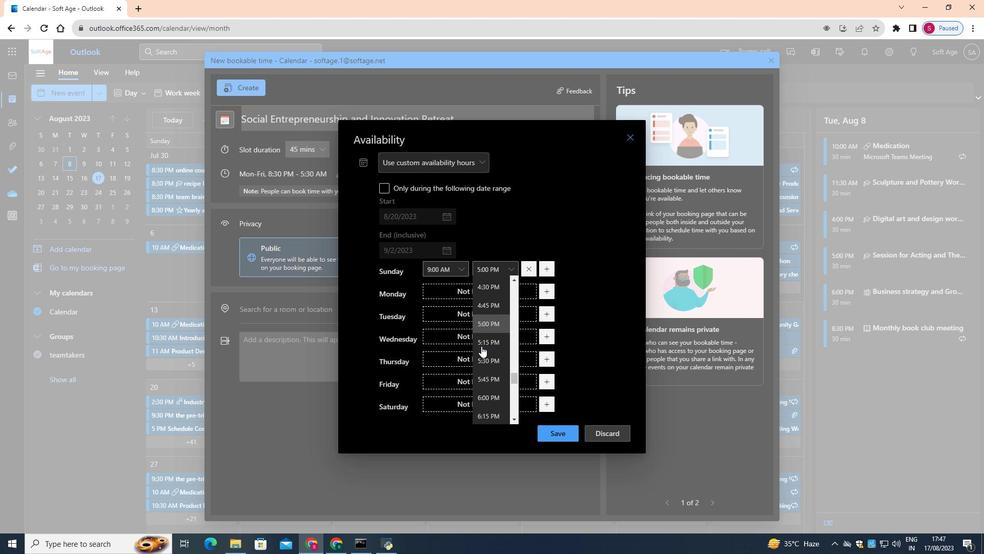 
Action: Mouse scrolled (481, 346) with delta (0, 0)
Screenshot: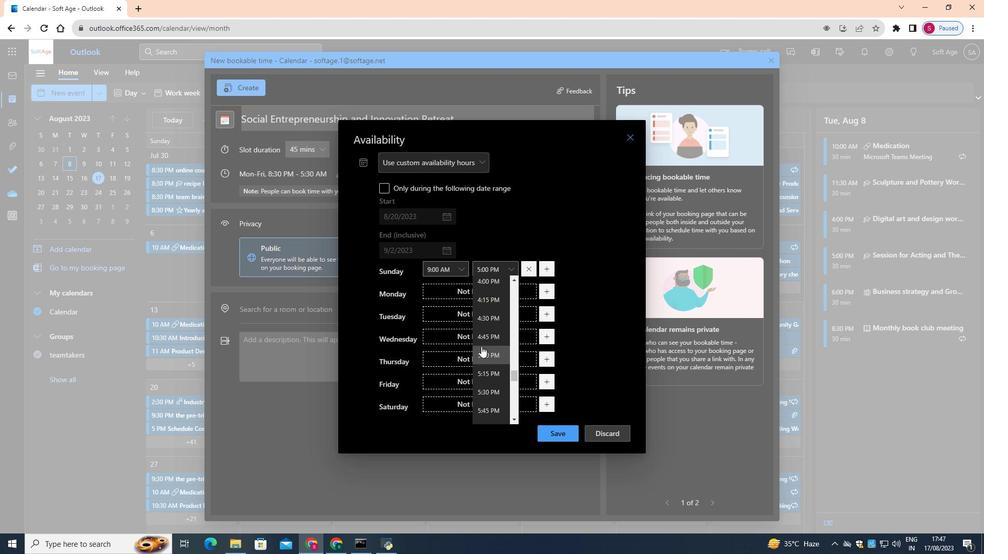 
Action: Mouse moved to (482, 345)
Screenshot: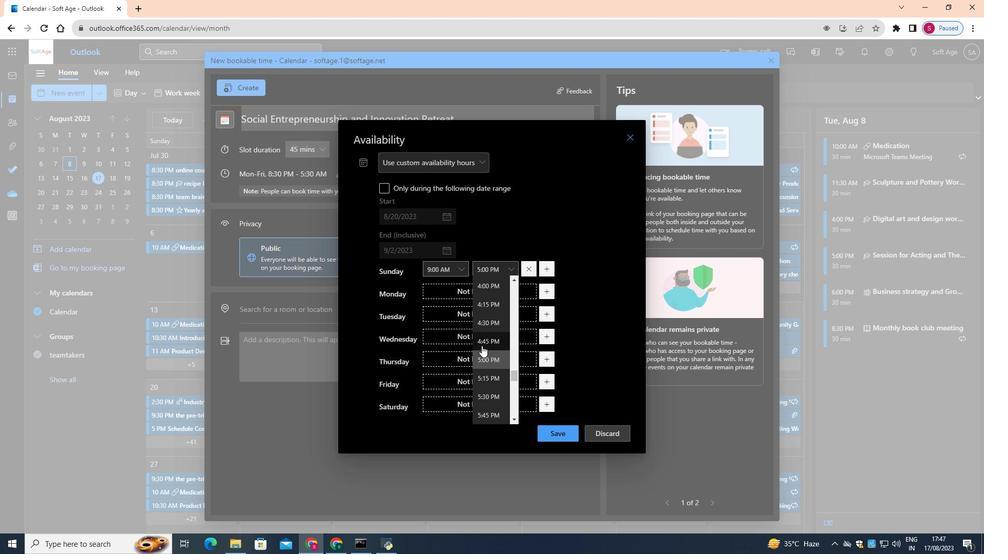 
Action: Mouse scrolled (482, 346) with delta (0, 0)
Screenshot: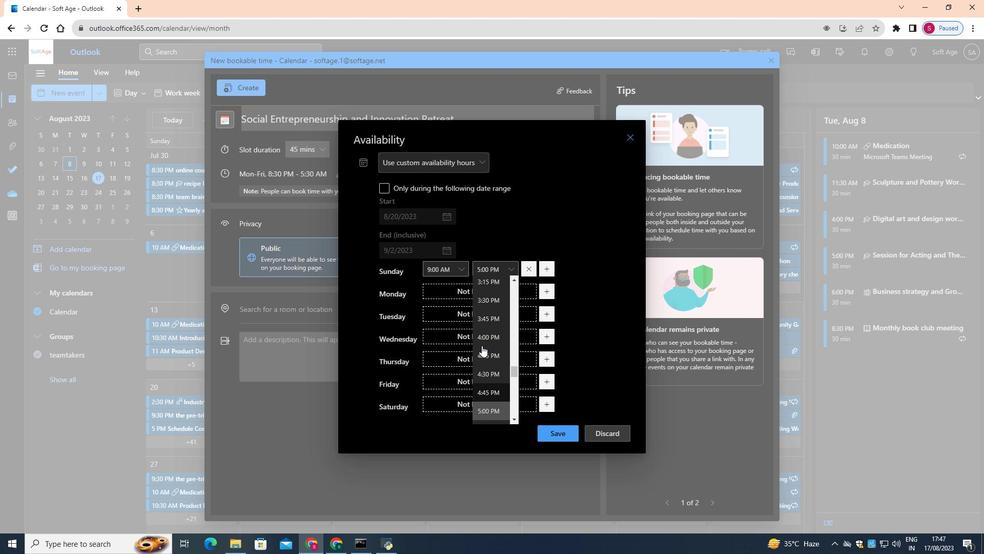 
Action: Mouse scrolled (482, 346) with delta (0, 0)
Screenshot: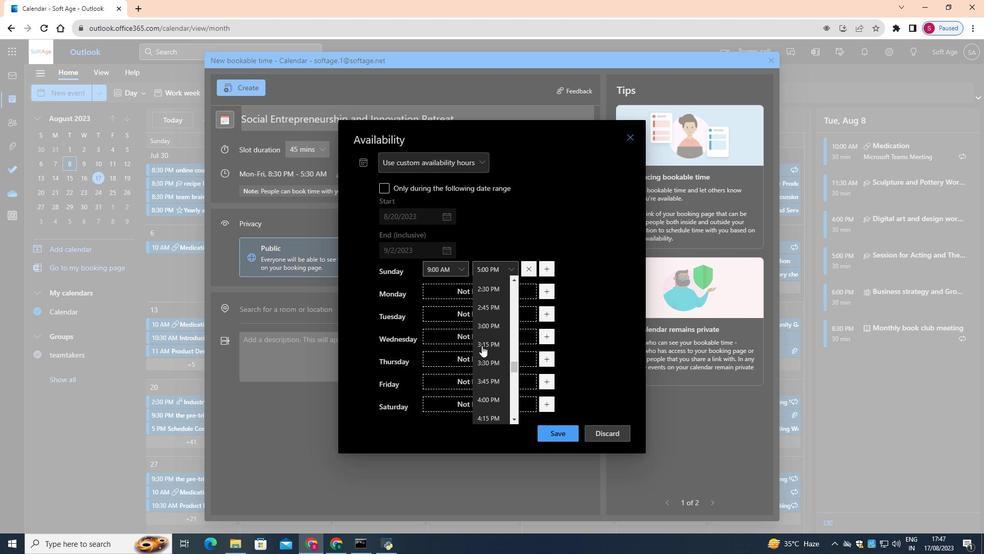 
Action: Mouse scrolled (482, 346) with delta (0, 0)
Screenshot: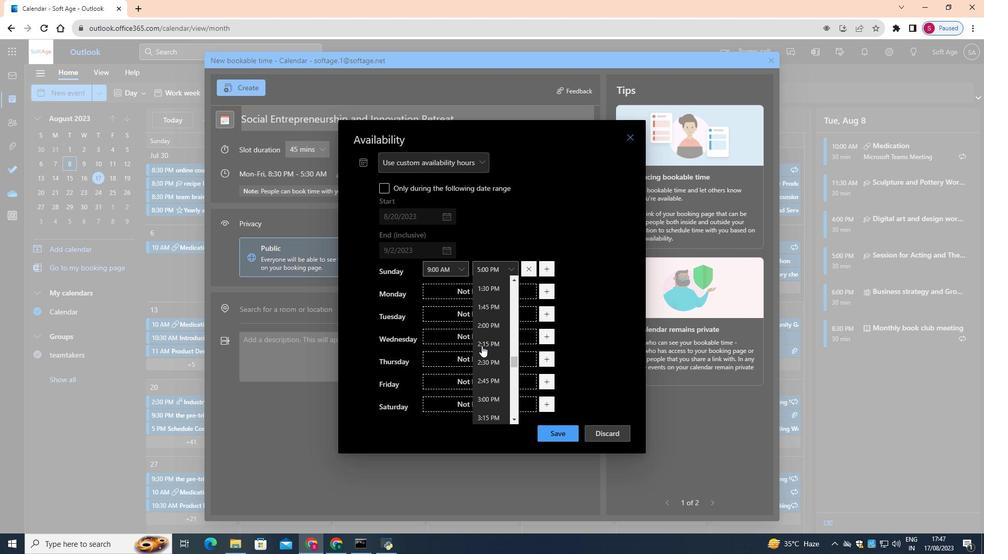 
Action: Mouse scrolled (482, 346) with delta (0, 0)
Screenshot: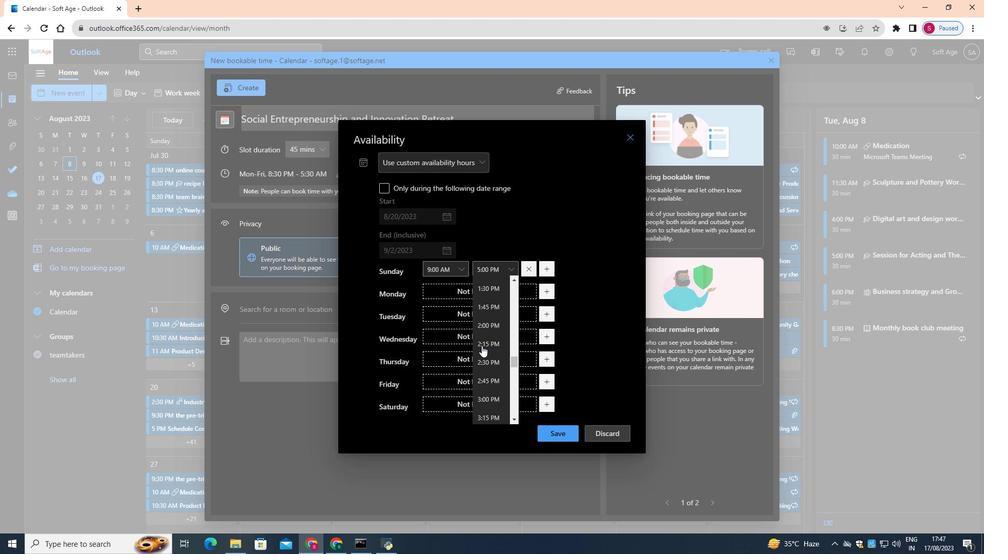 
Action: Mouse scrolled (482, 346) with delta (0, 0)
Screenshot: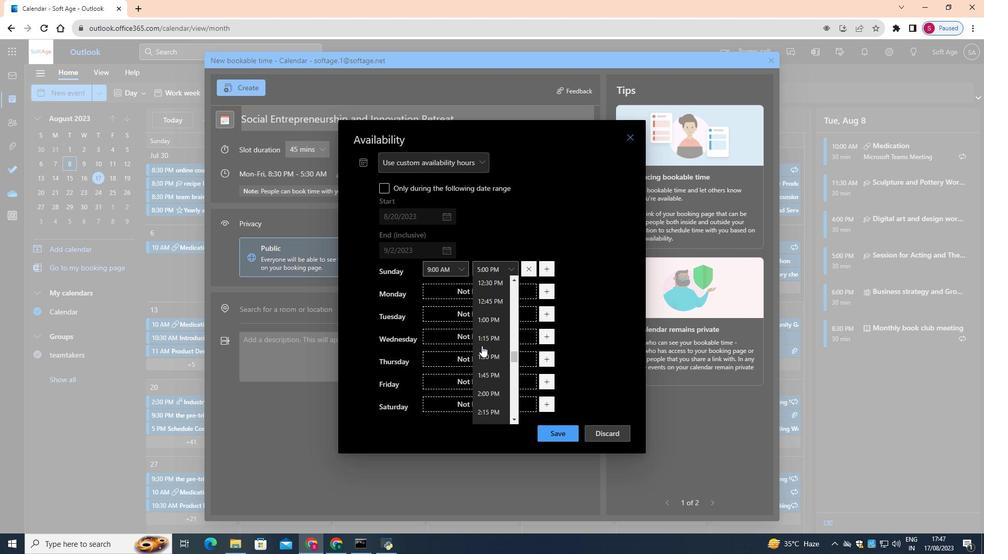 
Action: Mouse moved to (482, 345)
Screenshot: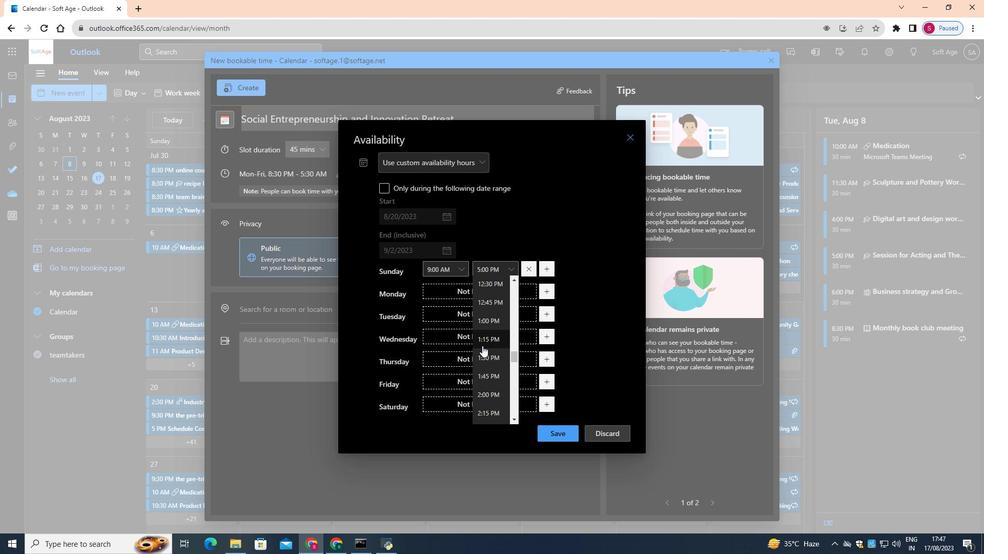 
Action: Mouse scrolled (482, 346) with delta (0, 0)
Screenshot: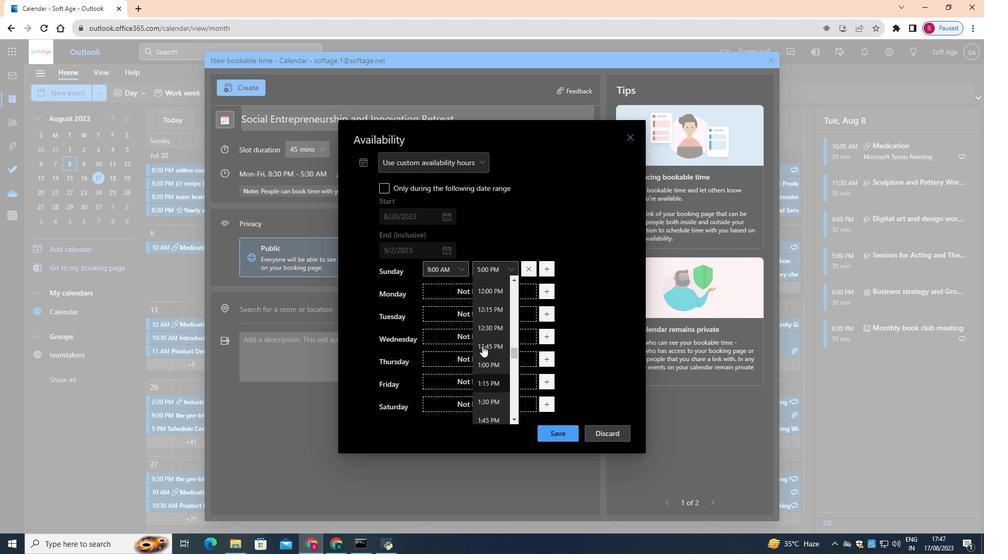 
Action: Mouse scrolled (482, 346) with delta (0, 0)
Screenshot: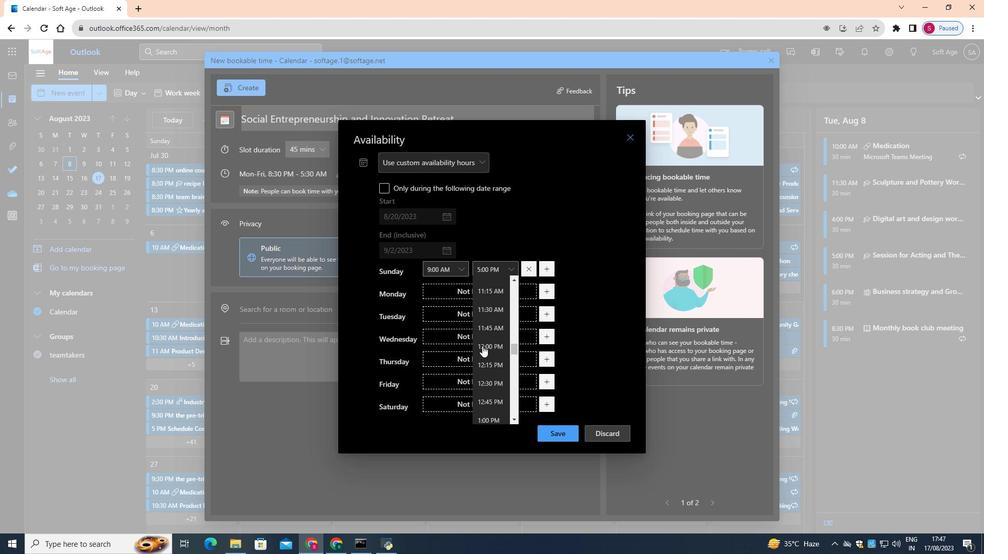 
Action: Mouse scrolled (482, 346) with delta (0, 0)
Screenshot: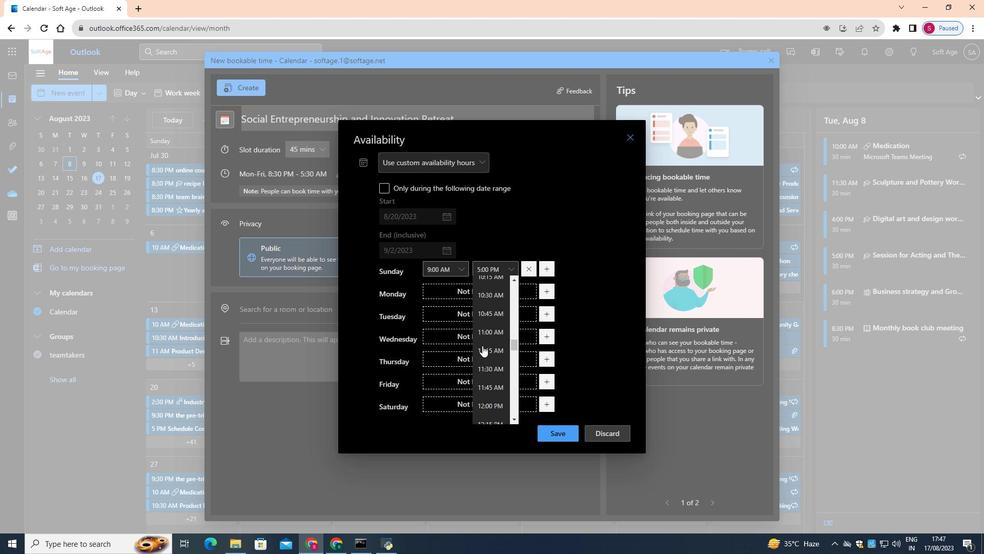 
Action: Mouse scrolled (482, 346) with delta (0, 0)
Screenshot: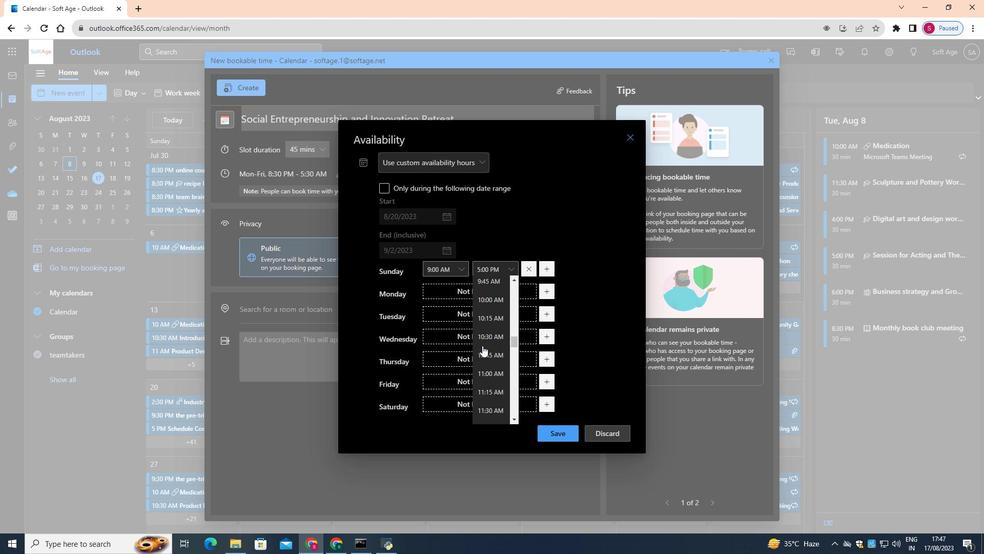 
Action: Mouse scrolled (482, 346) with delta (0, 0)
Screenshot: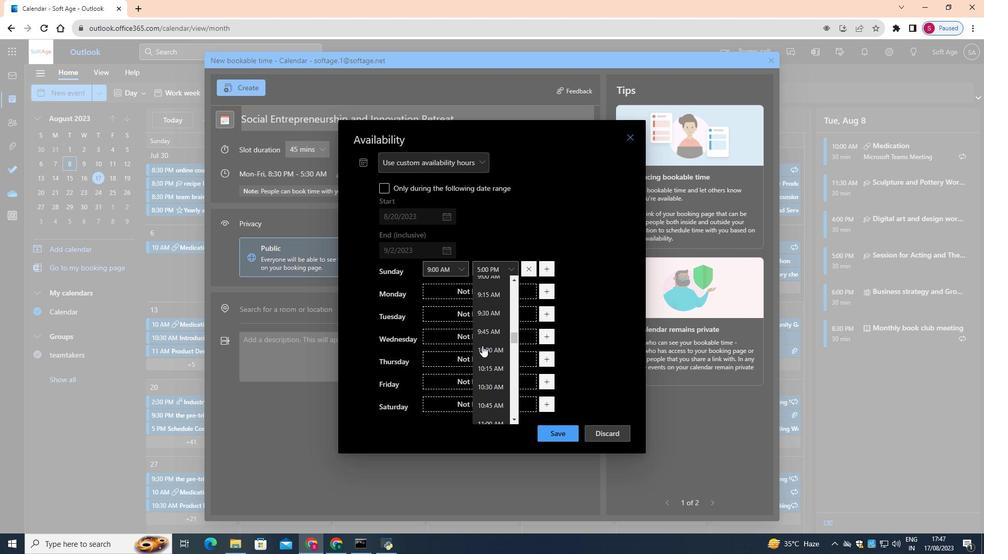 
Action: Mouse scrolled (482, 346) with delta (0, 0)
Screenshot: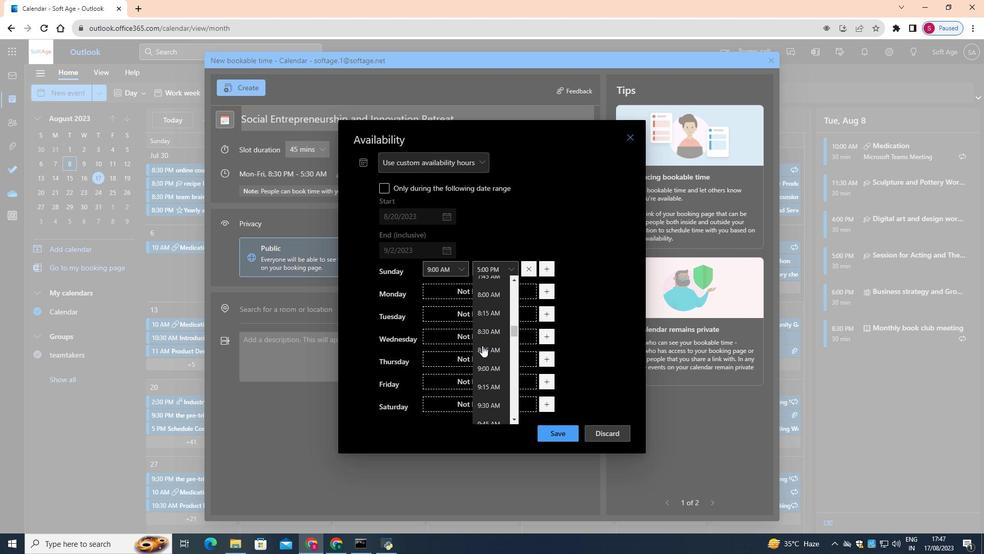 
Action: Mouse scrolled (482, 346) with delta (0, 0)
Screenshot: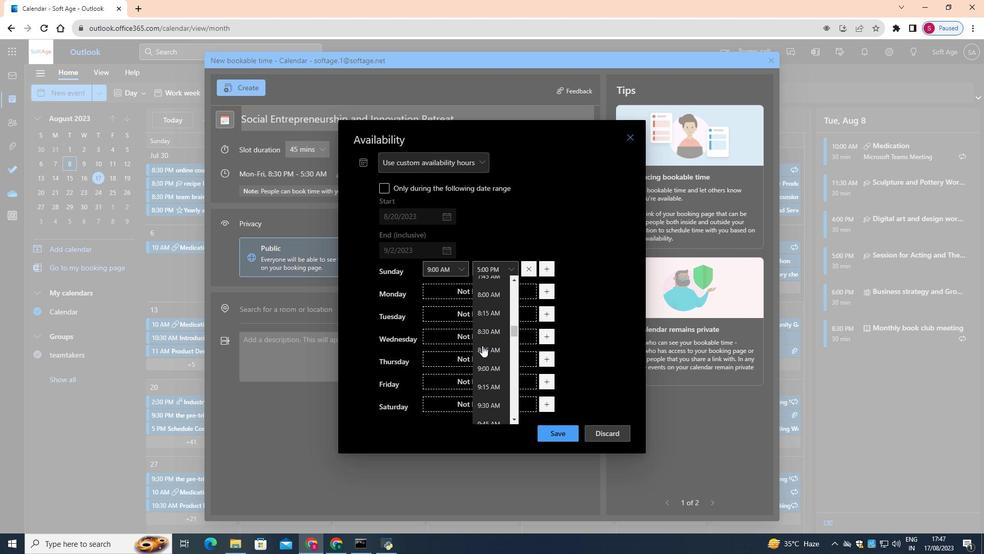 
Action: Mouse scrolled (482, 346) with delta (0, 0)
Screenshot: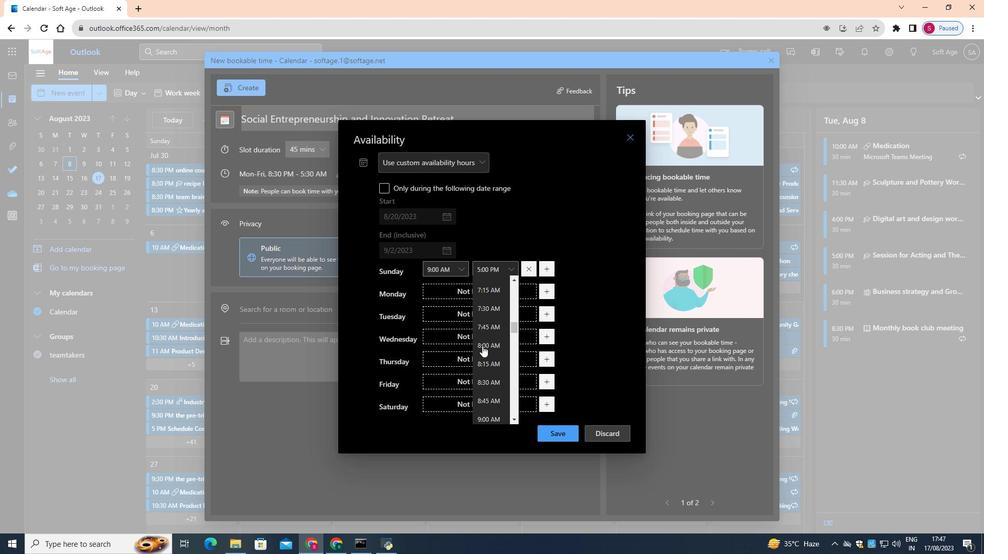 
Action: Mouse scrolled (482, 346) with delta (0, 0)
Screenshot: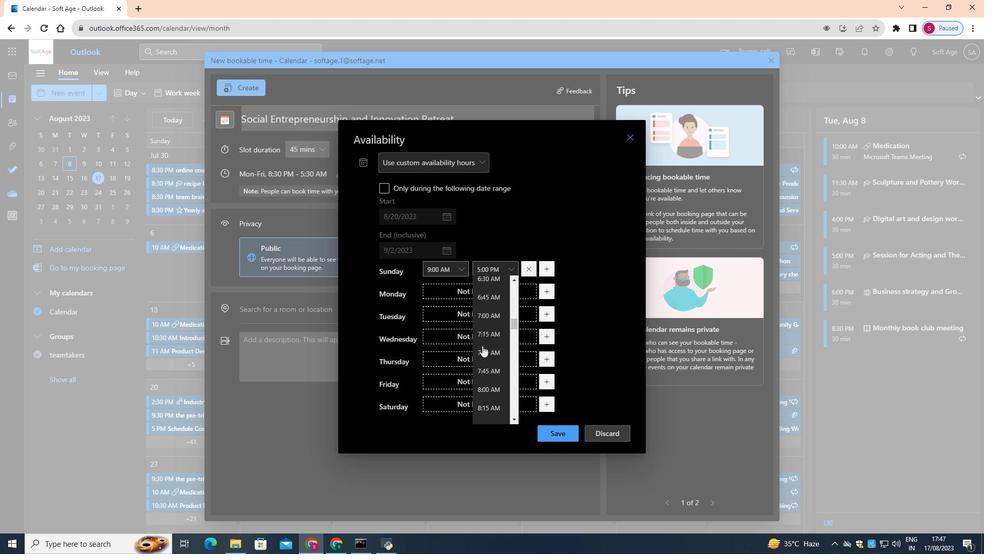 
Action: Mouse scrolled (482, 346) with delta (0, 0)
Screenshot: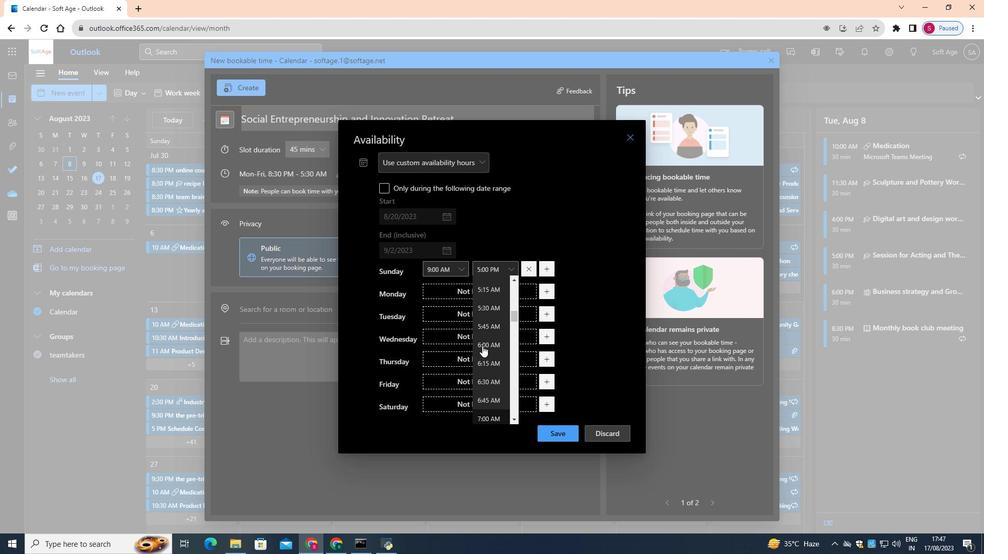 
Action: Mouse scrolled (482, 346) with delta (0, 0)
Screenshot: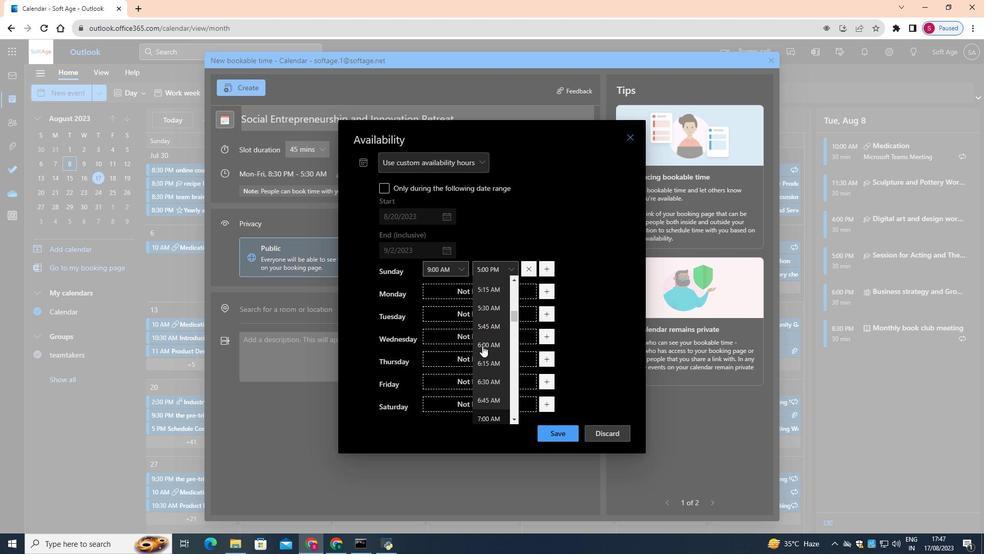 
Action: Mouse scrolled (482, 346) with delta (0, 0)
Screenshot: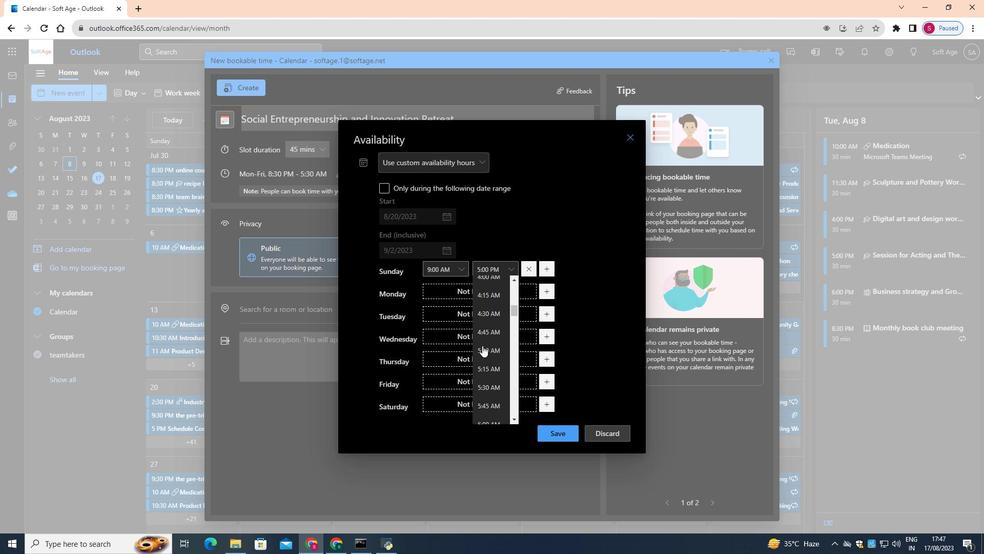 
Action: Mouse scrolled (482, 346) with delta (0, 0)
Screenshot: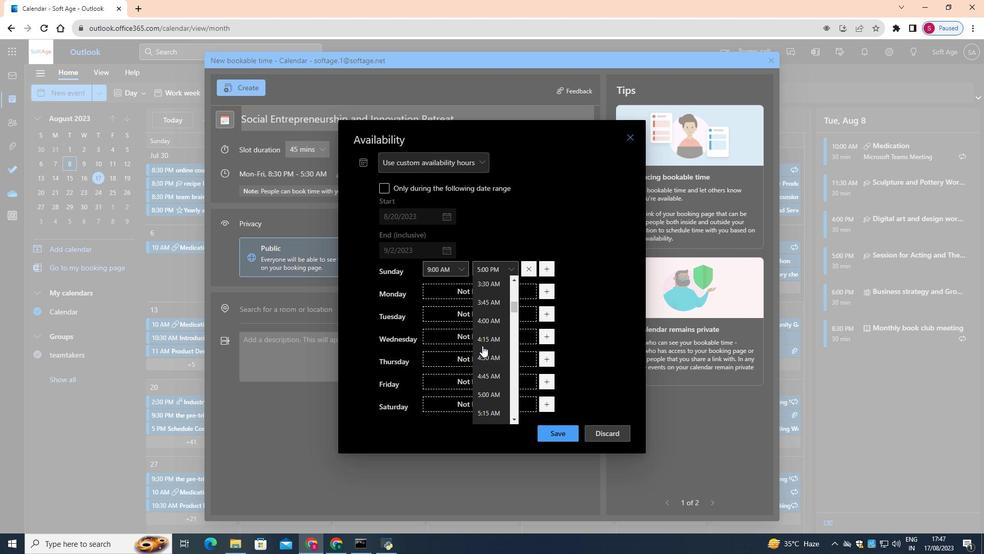 
Action: Mouse scrolled (482, 346) with delta (0, 0)
Screenshot: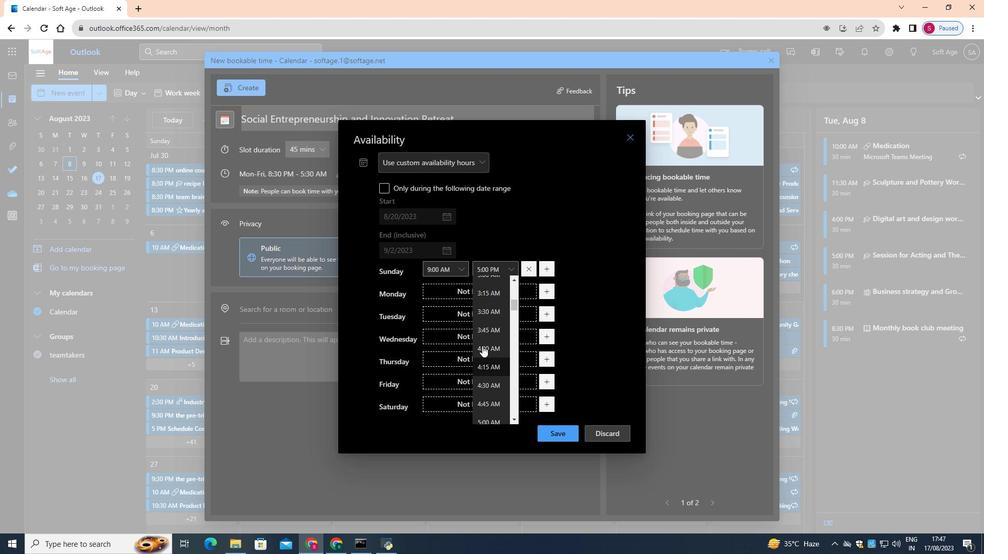 
Action: Mouse scrolled (482, 346) with delta (0, 0)
Screenshot: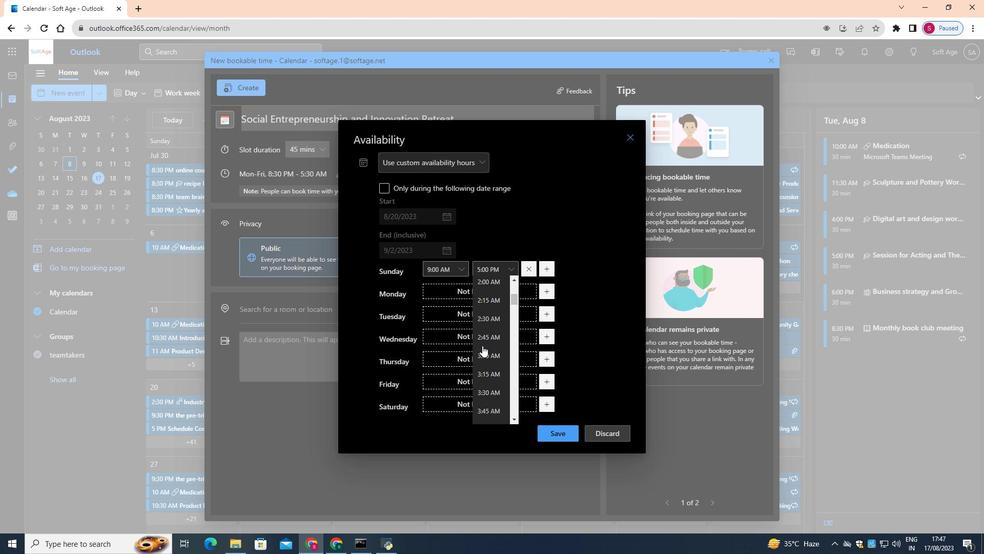 
Action: Mouse scrolled (482, 346) with delta (0, 0)
Screenshot: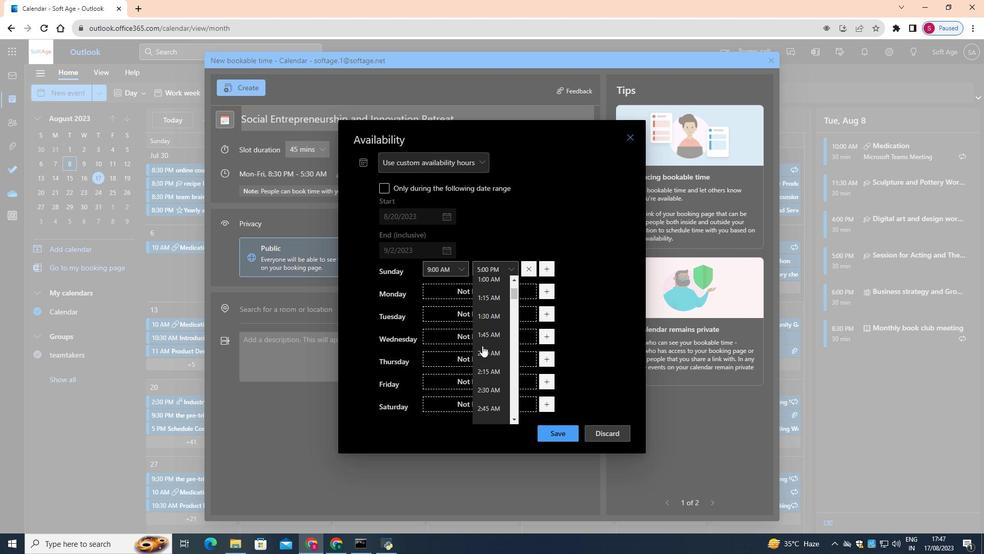 
Action: Mouse scrolled (482, 346) with delta (0, 0)
Screenshot: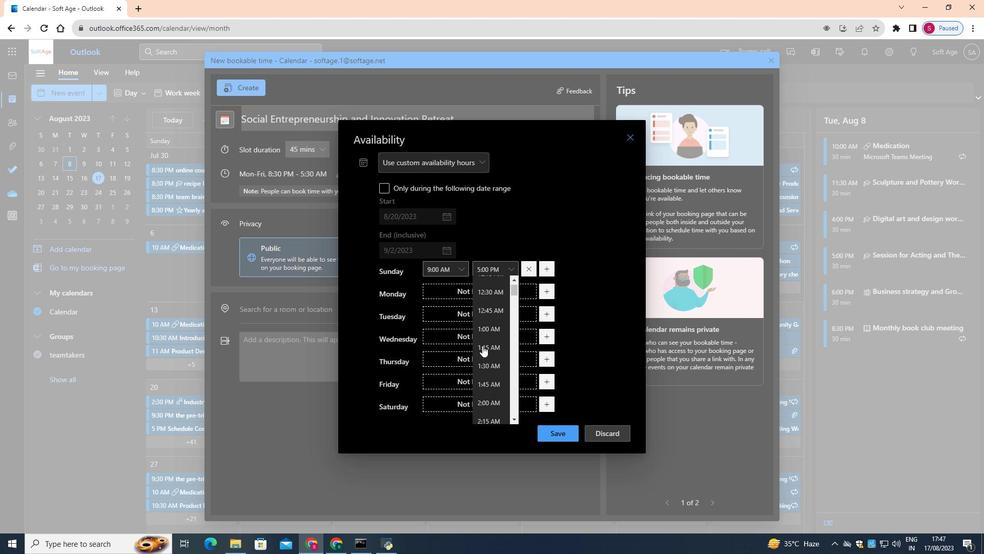 
Action: Mouse scrolled (482, 346) with delta (0, 0)
Screenshot: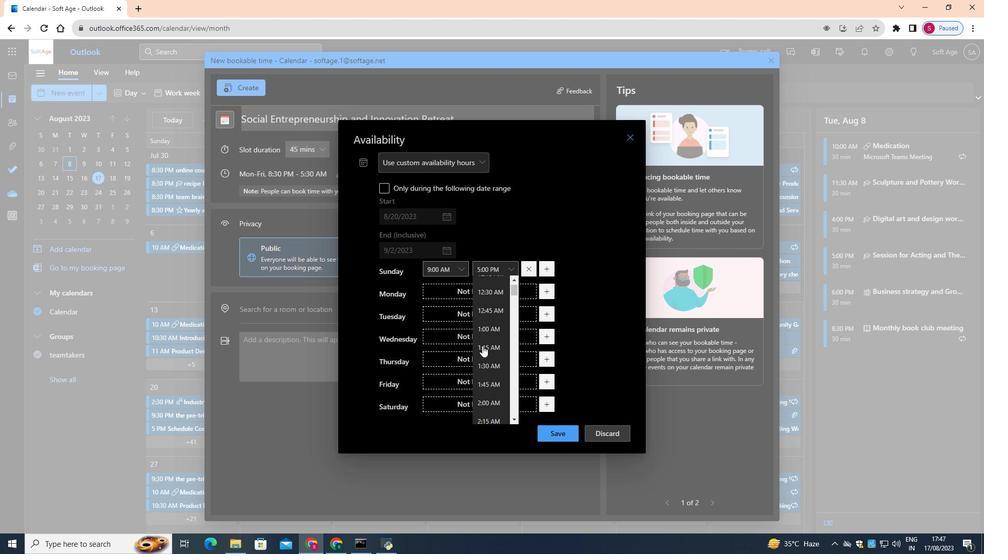
Action: Mouse scrolled (482, 346) with delta (0, 0)
Screenshot: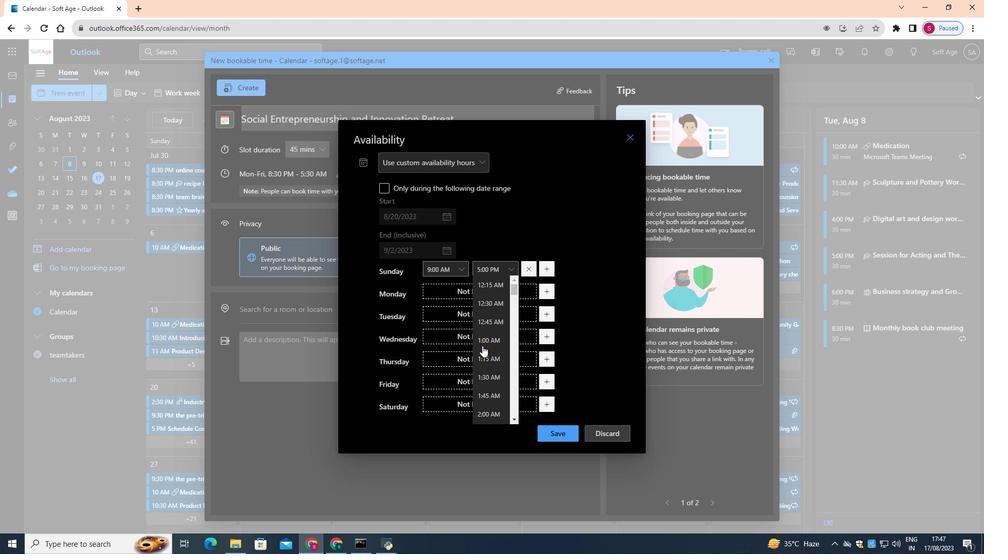 
Action: Mouse scrolled (482, 346) with delta (0, 0)
Screenshot: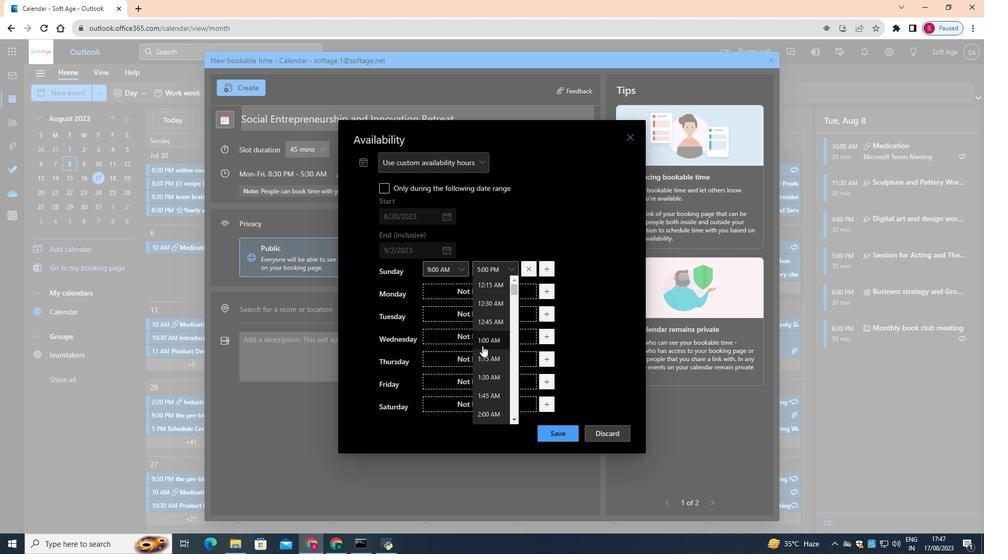 
Action: Mouse scrolled (482, 346) with delta (0, 0)
Screenshot: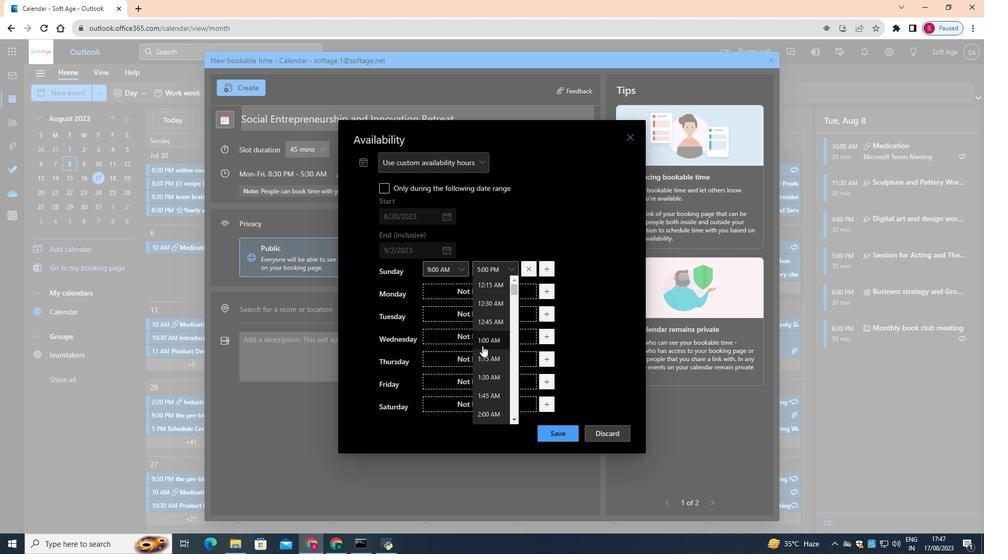 
Action: Mouse scrolled (482, 346) with delta (0, 0)
Screenshot: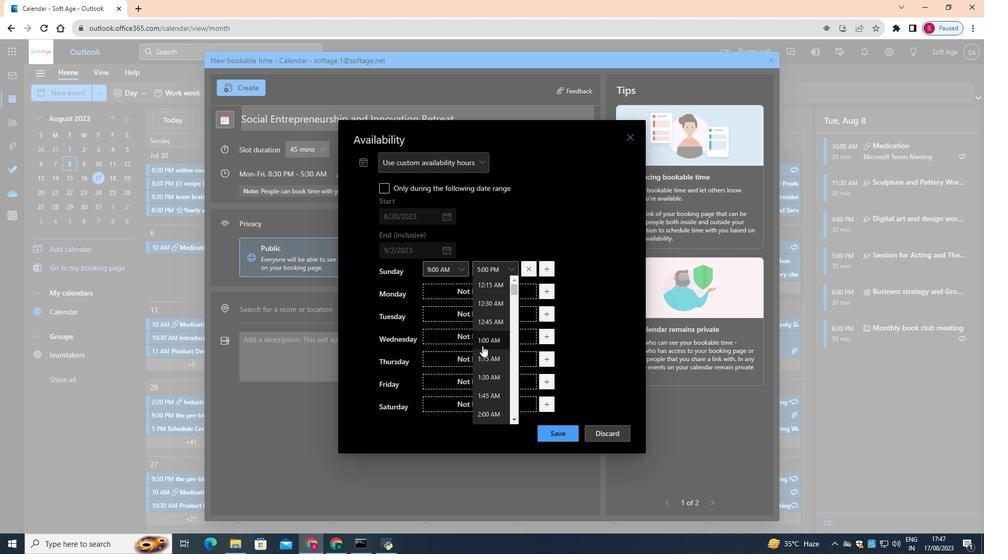 
Action: Mouse scrolled (482, 346) with delta (0, 0)
Screenshot: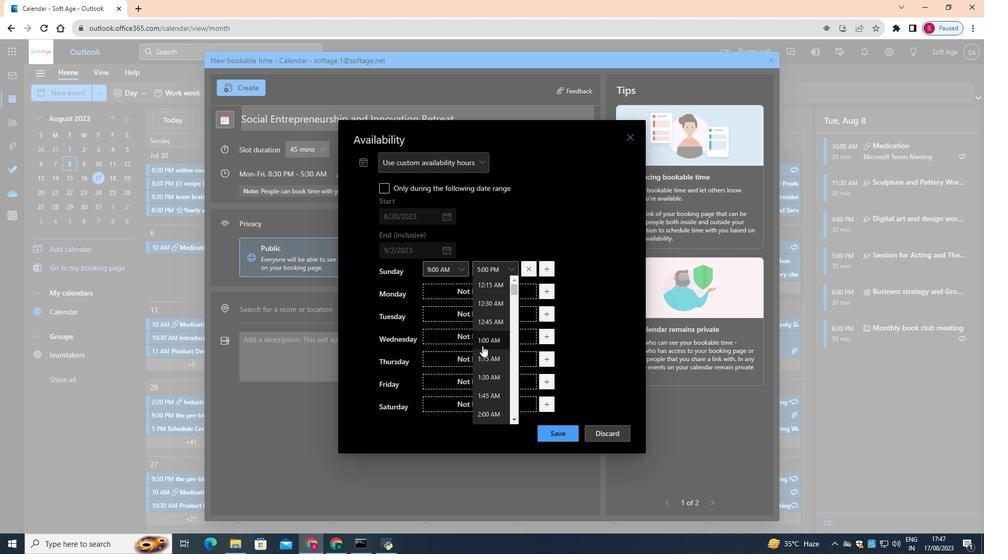 
Action: Mouse moved to (550, 268)
Screenshot: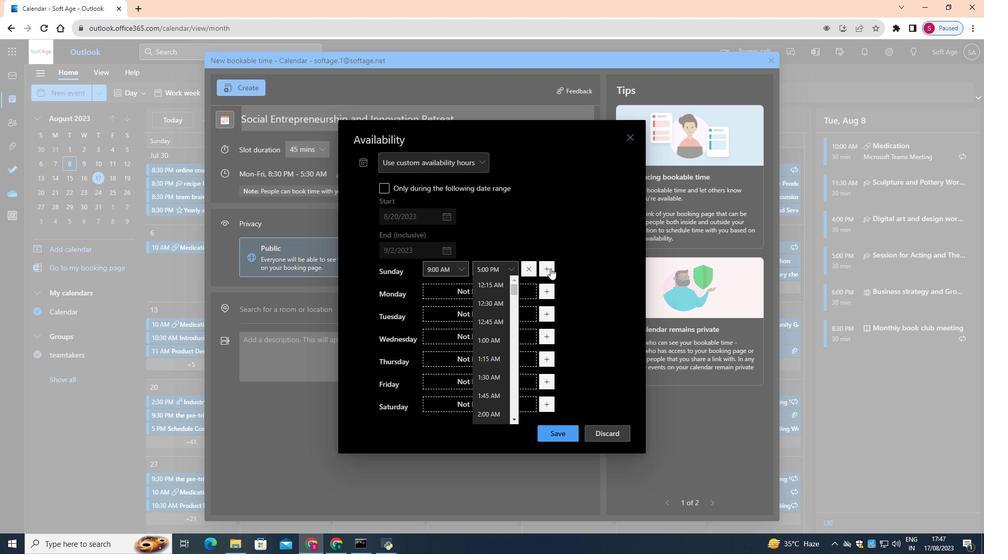 
Action: Mouse pressed left at (550, 268)
Screenshot: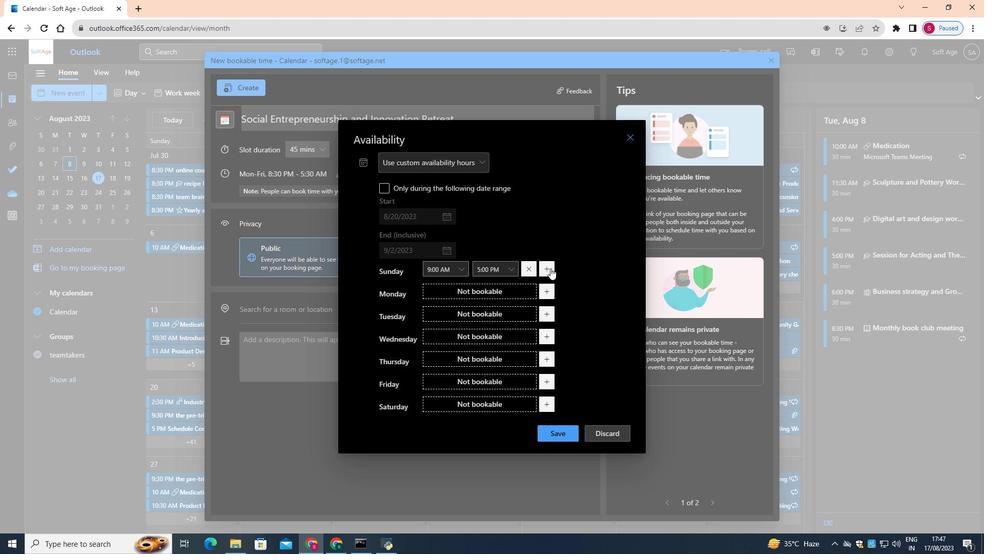 
Action: Mouse moved to (552, 449)
Screenshot: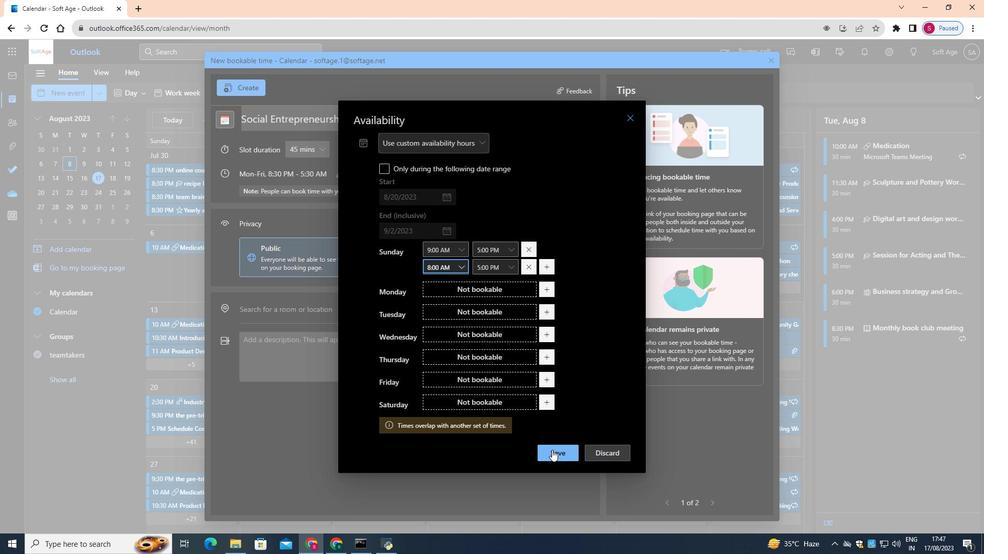 
Action: Mouse pressed left at (552, 449)
Screenshot: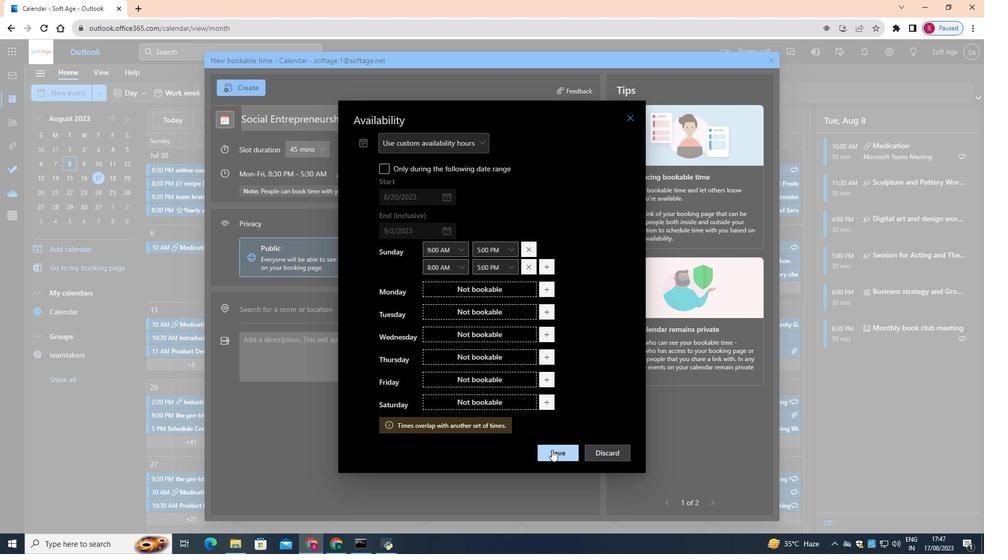 
Action: Mouse moved to (526, 267)
Screenshot: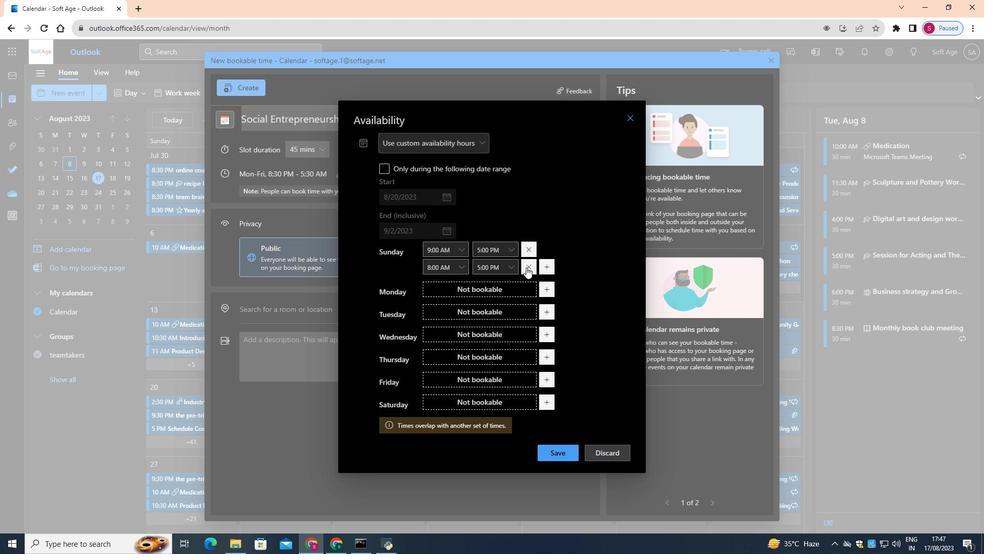 
Action: Mouse pressed left at (526, 267)
Screenshot: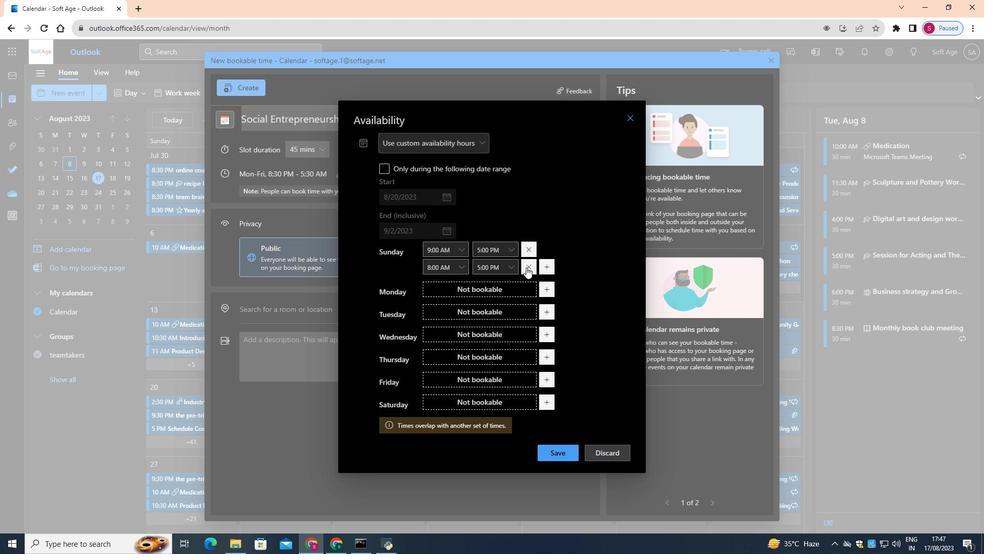 
Action: Mouse moved to (553, 431)
Screenshot: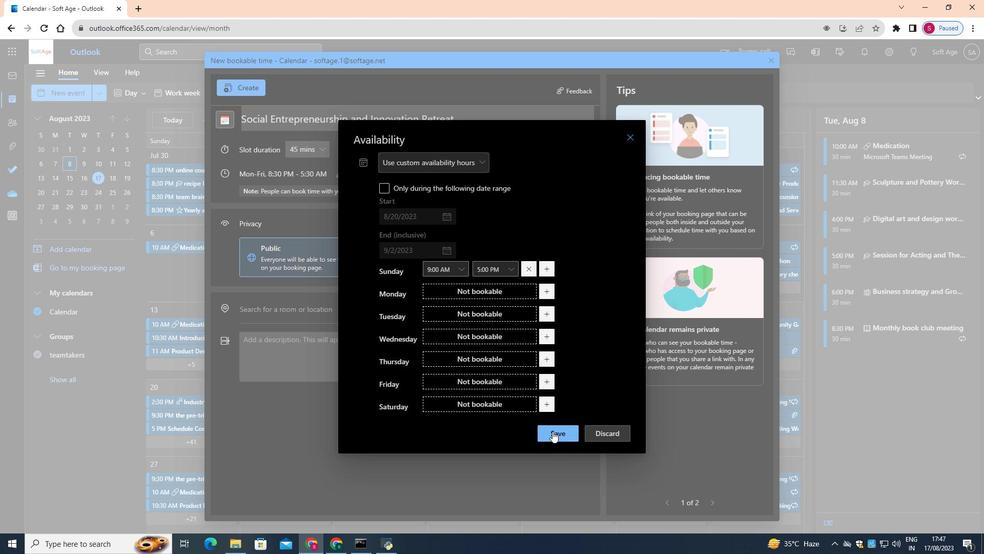 
Action: Mouse pressed left at (553, 431)
Screenshot: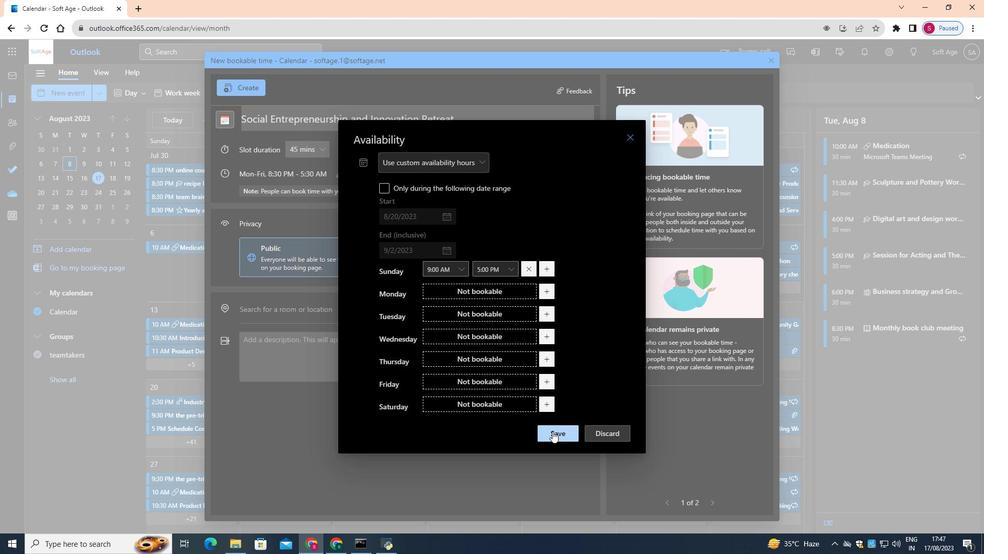 
Action: Mouse moved to (363, 345)
Screenshot: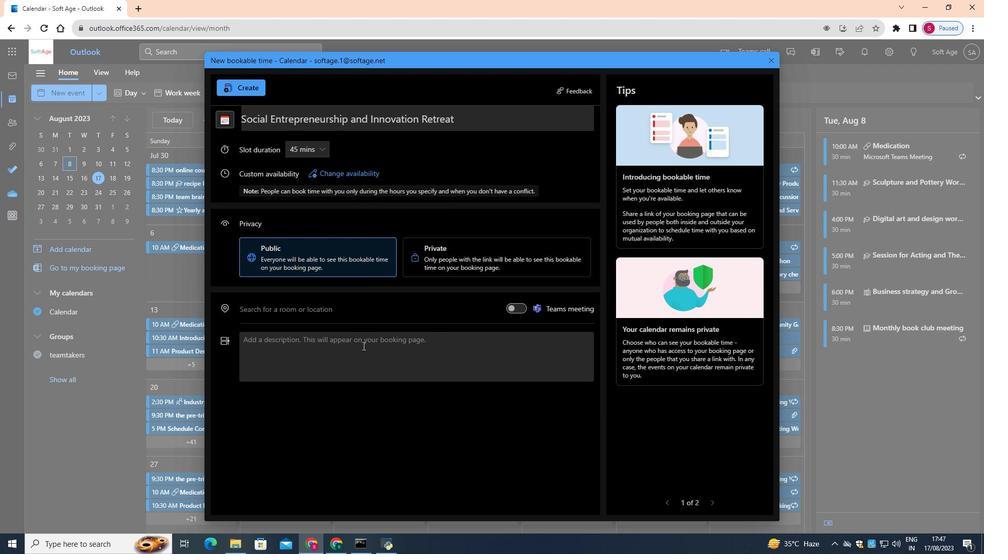 
Action: Mouse pressed left at (363, 345)
Screenshot: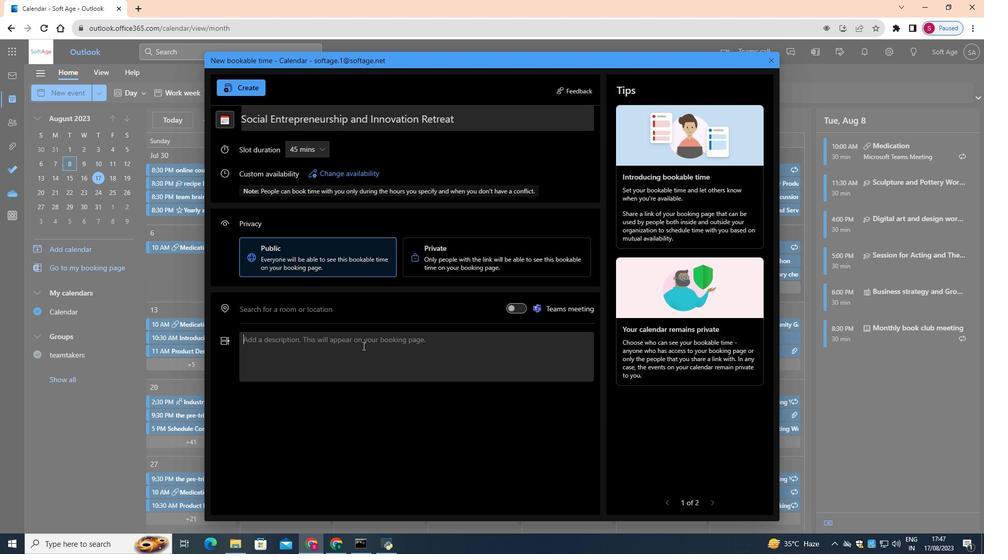 
Action: Key pressed <Key.shift>Ignite<Key.space>your<Key.space>passion<Key.space>for<Key.space>positive<Key.space>change<Key.shift_r><Key.shift_r><Key.shift_r><Key.shift_r><Key.shift_r><Key.shift_r><Key.shift_r>!<Key.space><Key.shift>Join<Key.space>us<Key.space>for<Key.space>an<Key.space>immersive<Key.space><Key.shift>Social<Key.space><Key.shift>Entrepreneurship<Key.space>and<Key.space><Key.shift>Innovation<Key.space><Key.shift>Retreat<Key.space><Key.backspace>,<Key.space>where<Key.space>visionaries<Key.space>
Screenshot: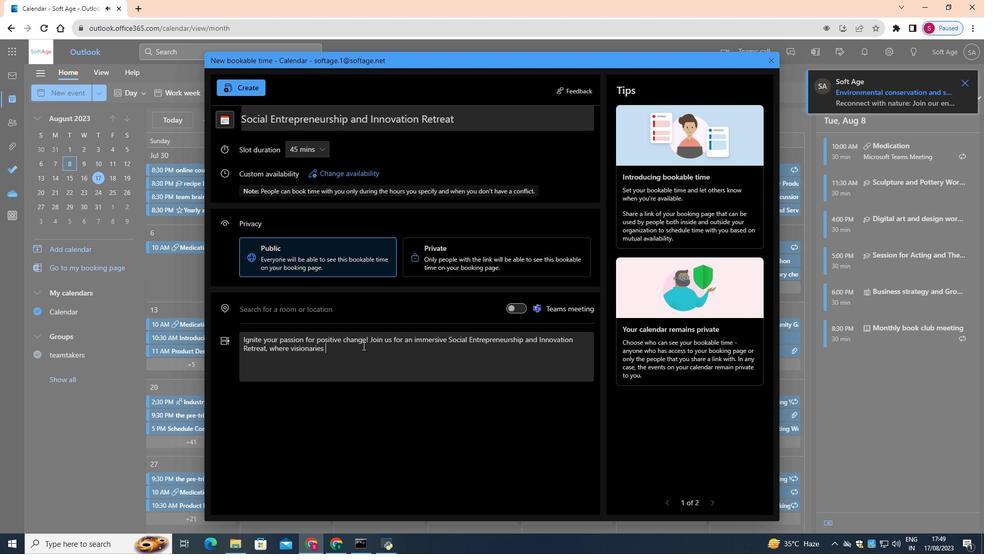 
Action: Mouse moved to (965, 77)
Screenshot: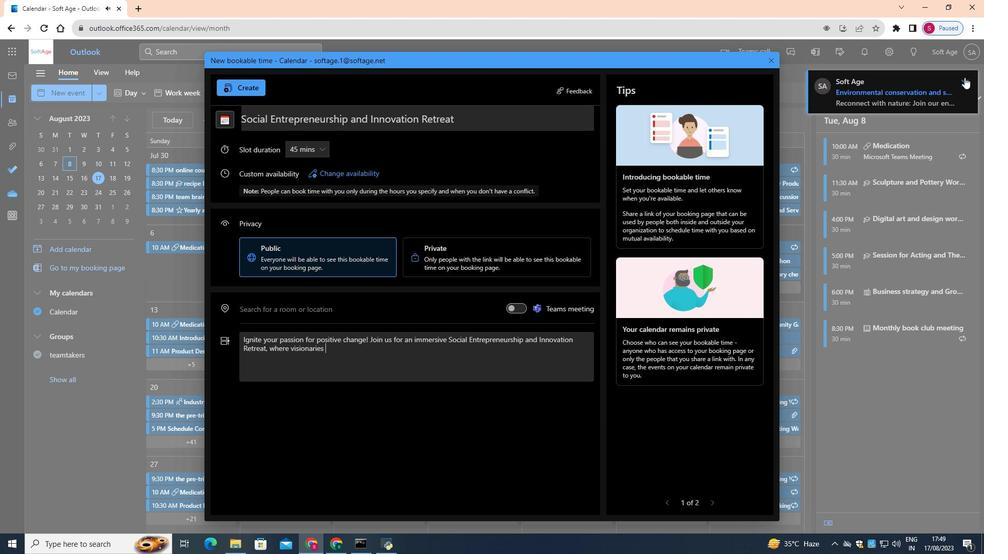 
Action: Mouse pressed left at (965, 77)
Screenshot: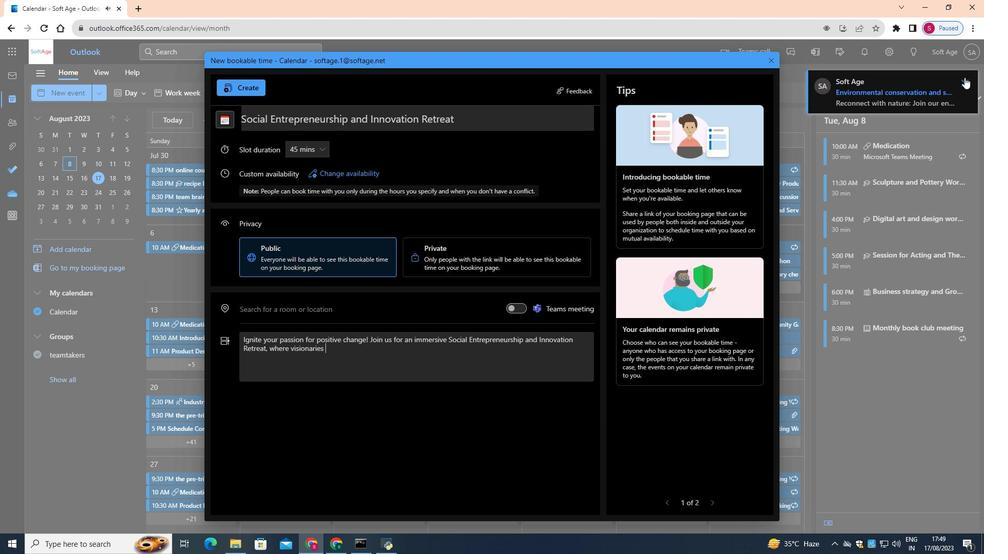 
Action: Mouse moved to (239, 7)
Screenshot: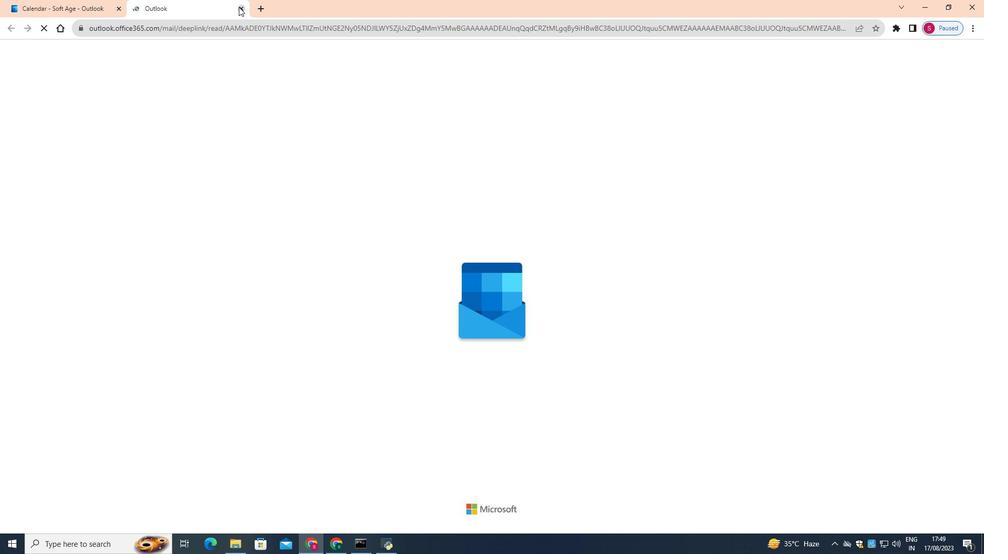 
Action: Mouse pressed left at (239, 7)
Screenshot: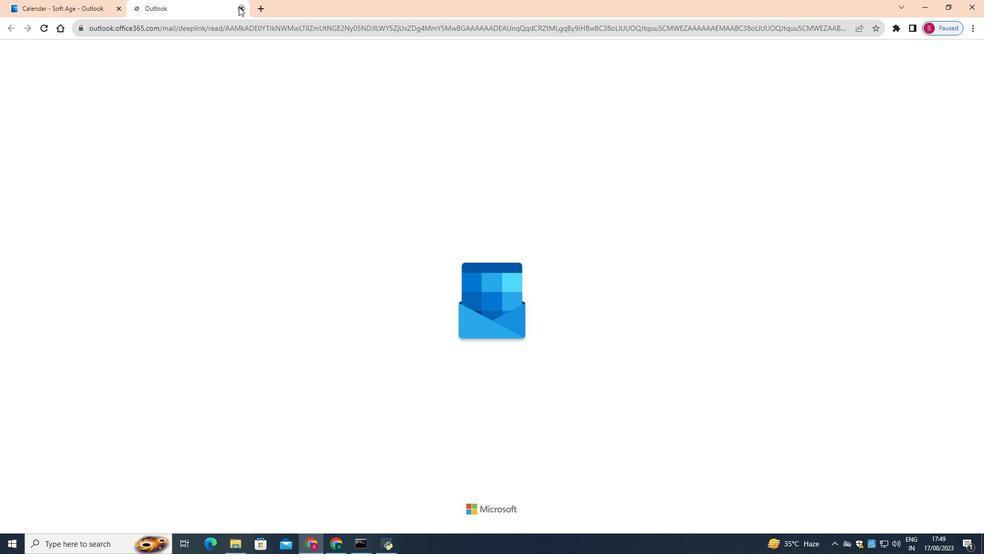 
Action: Mouse moved to (333, 357)
Screenshot: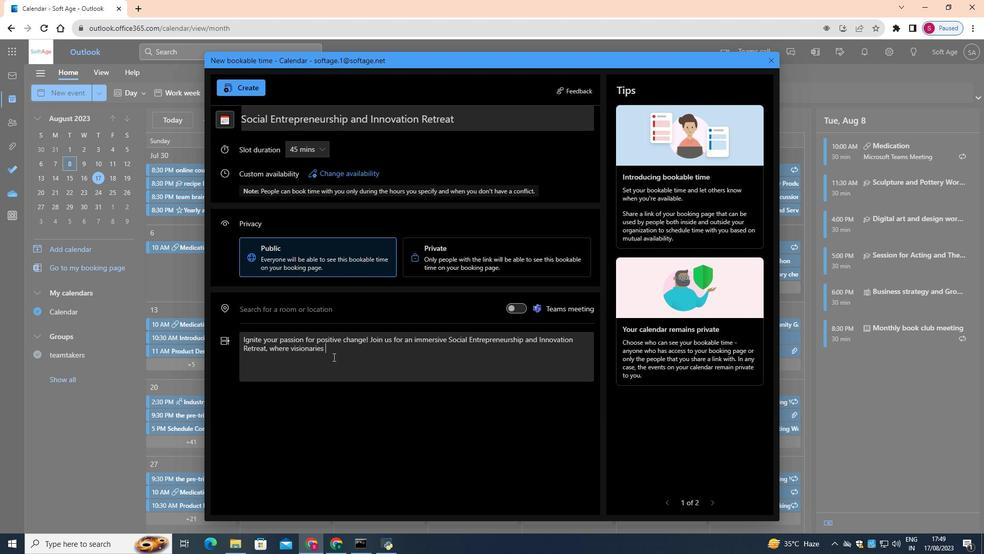 
Action: Mouse pressed left at (333, 357)
Screenshot: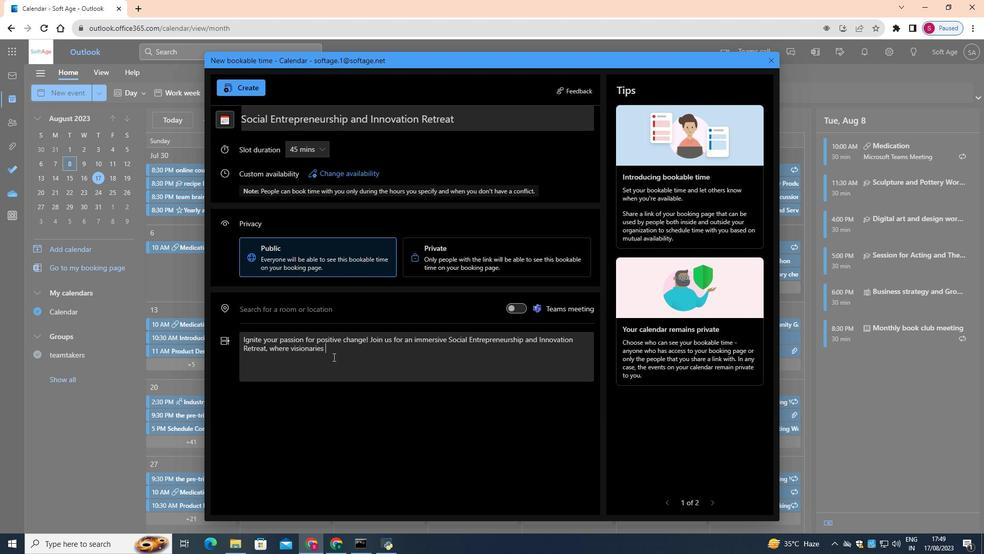 
Action: Key pressed <Key.space><Key.backspace>,<Key.space>changemakers<Key.space>and<Key.space>innovators<Key.space>gather<Key.space>to<Key.space>explore<Key.space>the<Key.space>intersection<Key.space>of<Key.space>business<Key.space>and<Key.space>social<Key.space>impact.
Screenshot: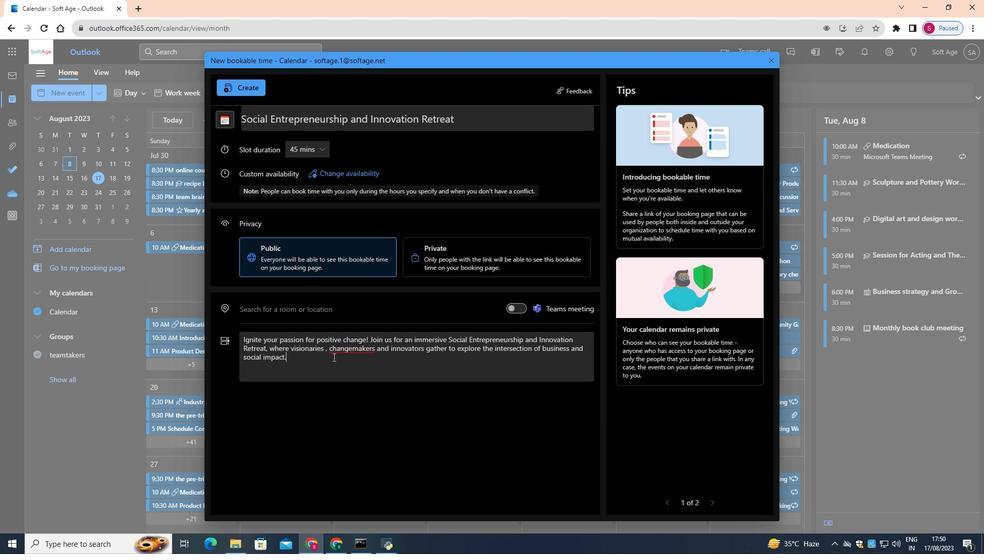 
Action: Mouse moved to (253, 88)
Screenshot: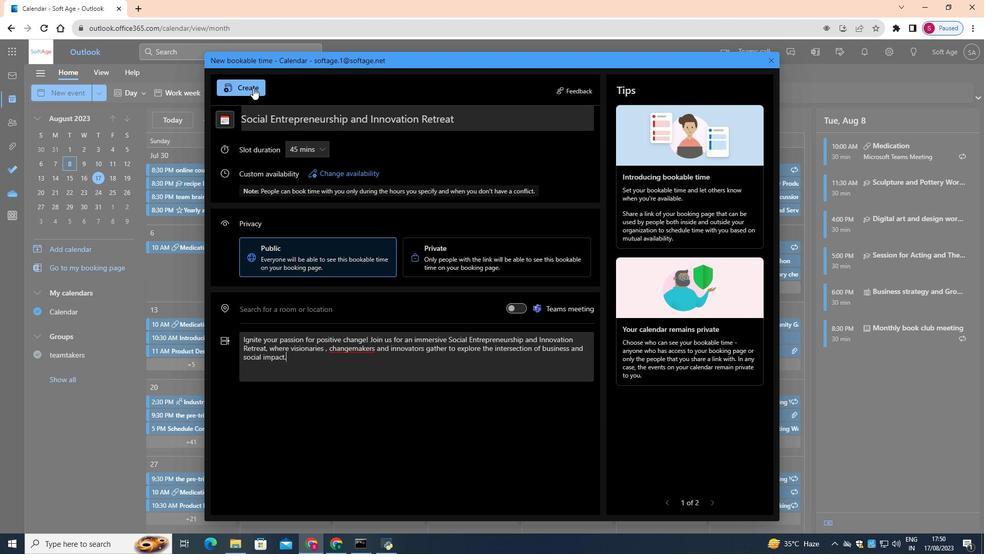 
Action: Mouse pressed left at (253, 88)
Screenshot: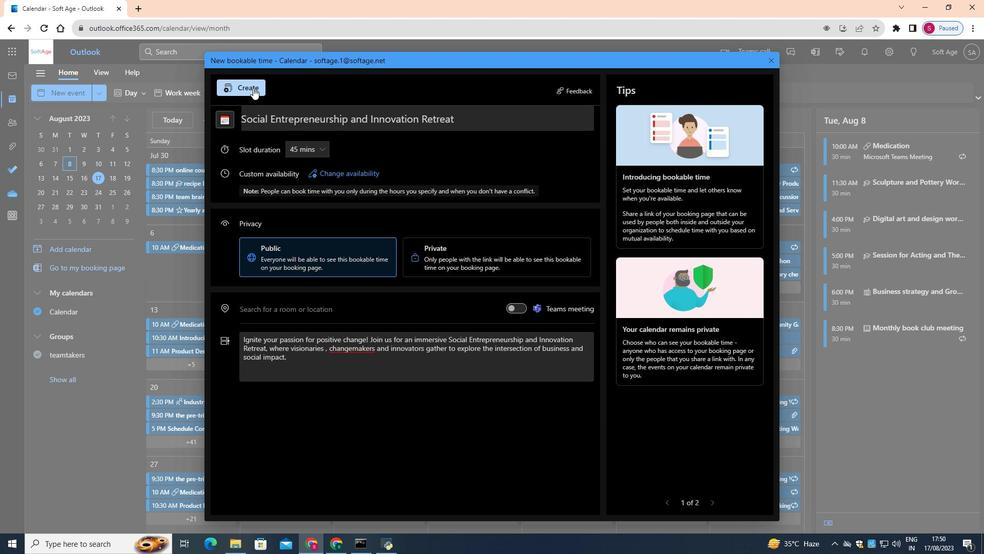 
